 Task: For heading Arial black with underline.  font size for heading18,  'Change the font style of data to'Calibri.  and font size to 9,  Change the alignment of both headline & data to Align center.  In the sheet  analysisSalesByCustomer_2023
Action: Mouse moved to (60, 170)
Screenshot: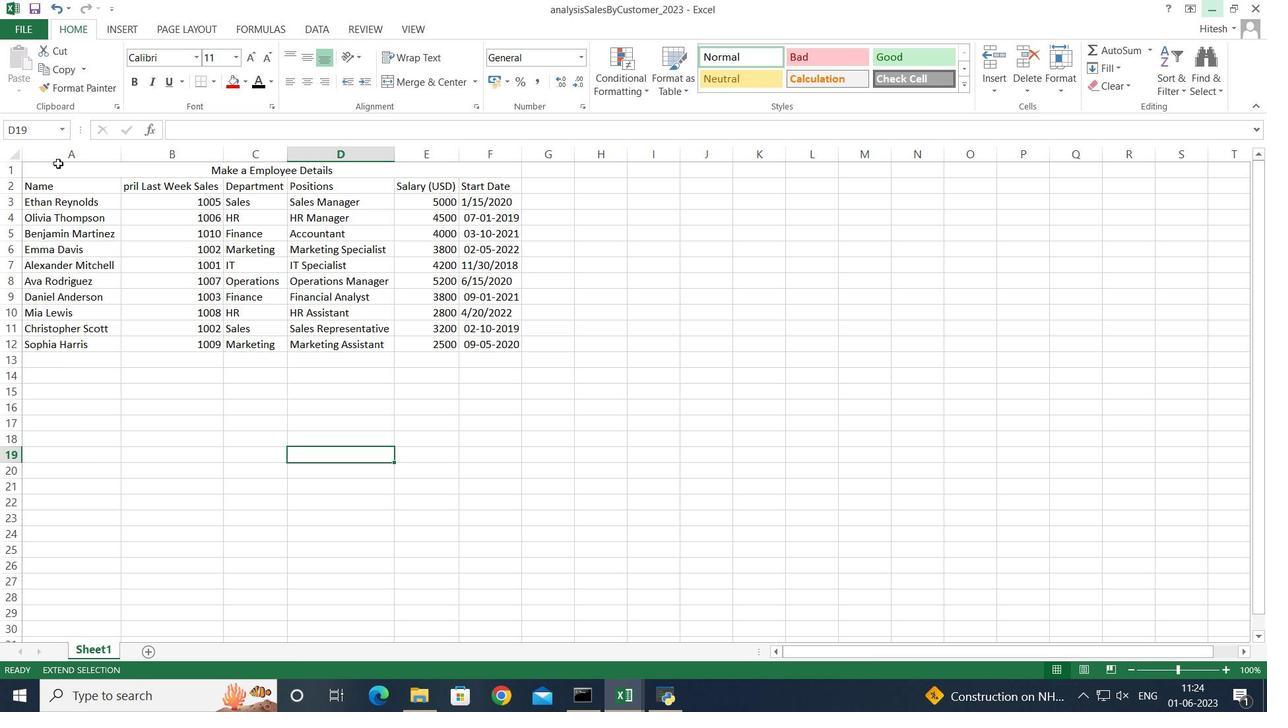 
Action: Mouse pressed left at (60, 170)
Screenshot: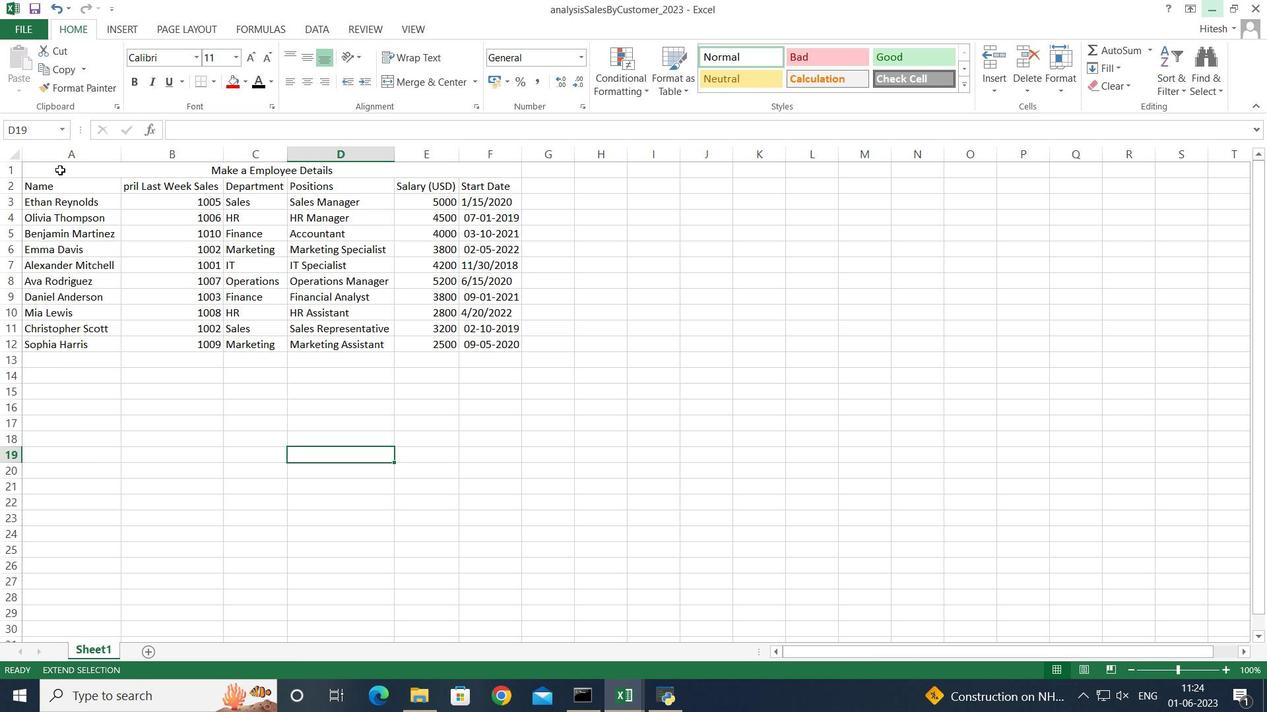 
Action: Mouse moved to (302, 460)
Screenshot: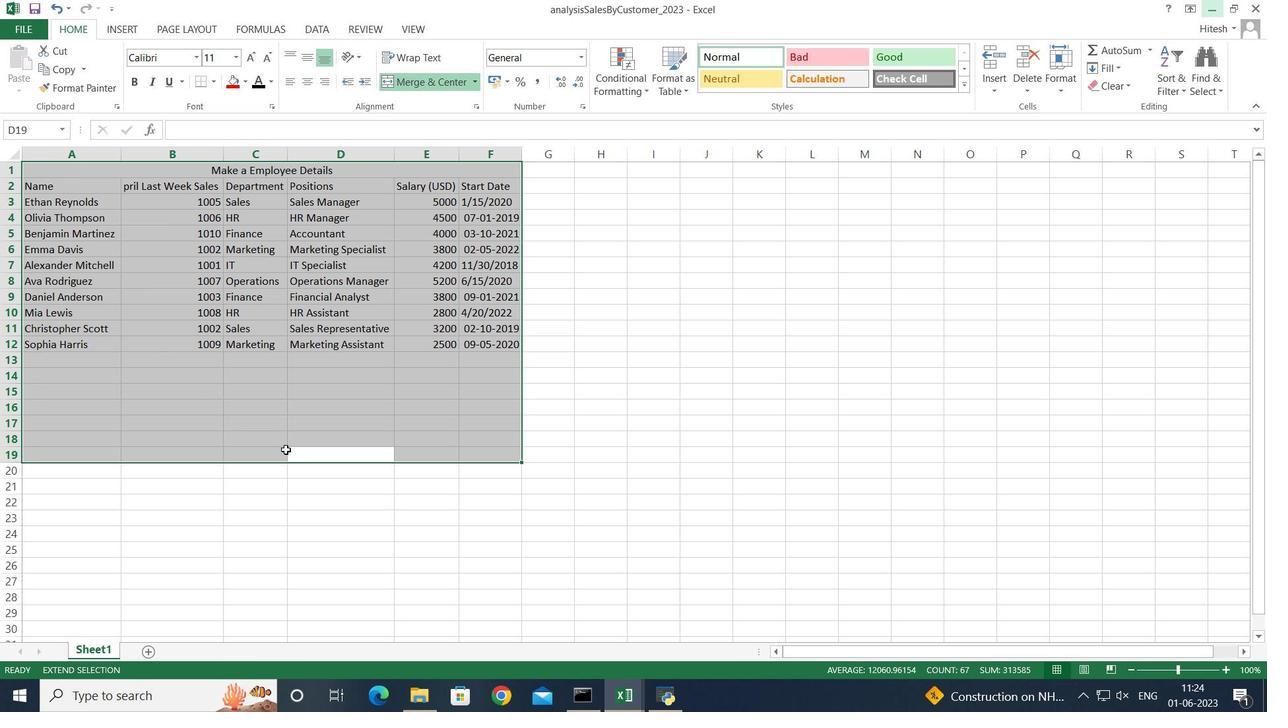 
Action: Mouse pressed left at (302, 460)
Screenshot: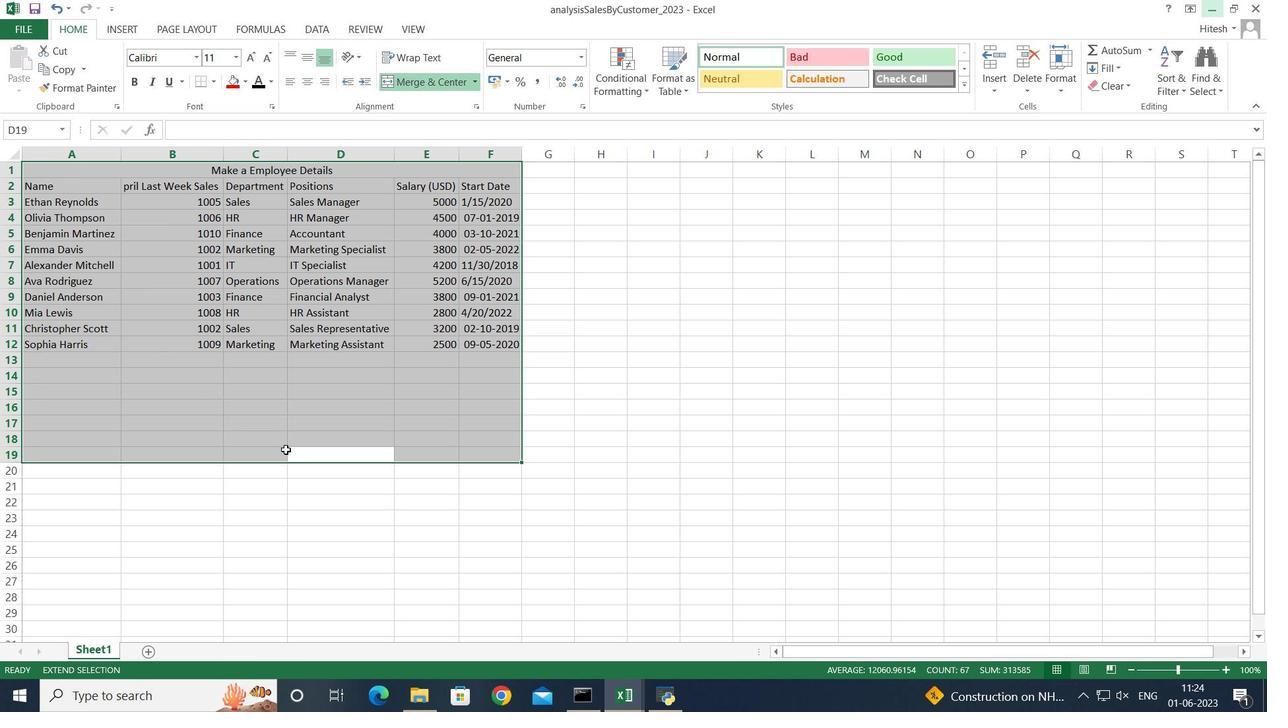 
Action: Mouse pressed left at (302, 460)
Screenshot: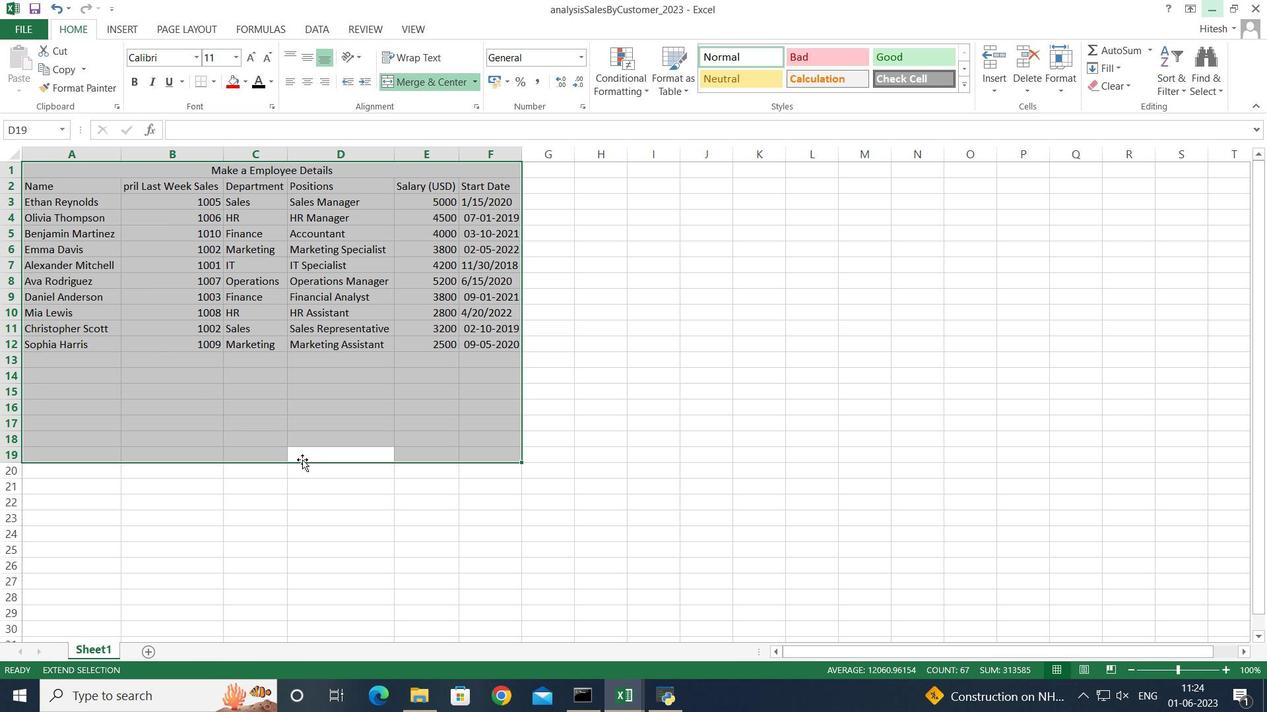 
Action: Mouse moved to (304, 460)
Screenshot: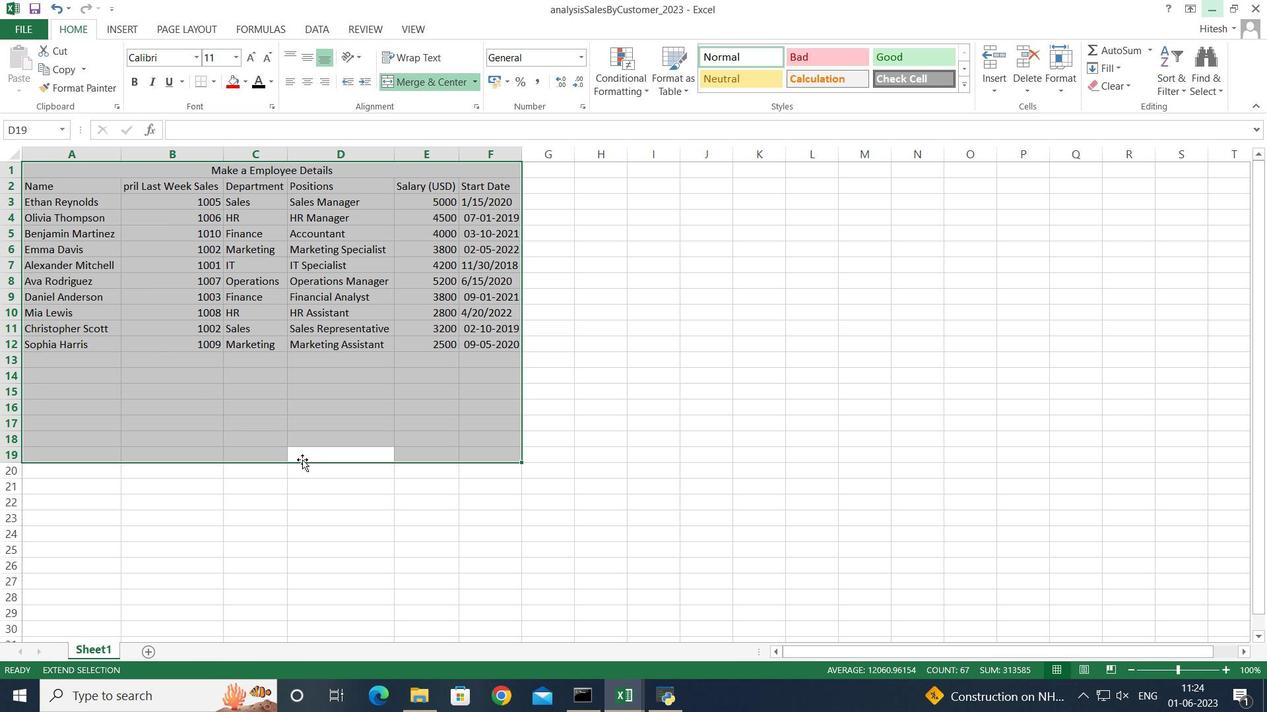 
Action: Key pressed j<Key.backspace>
Screenshot: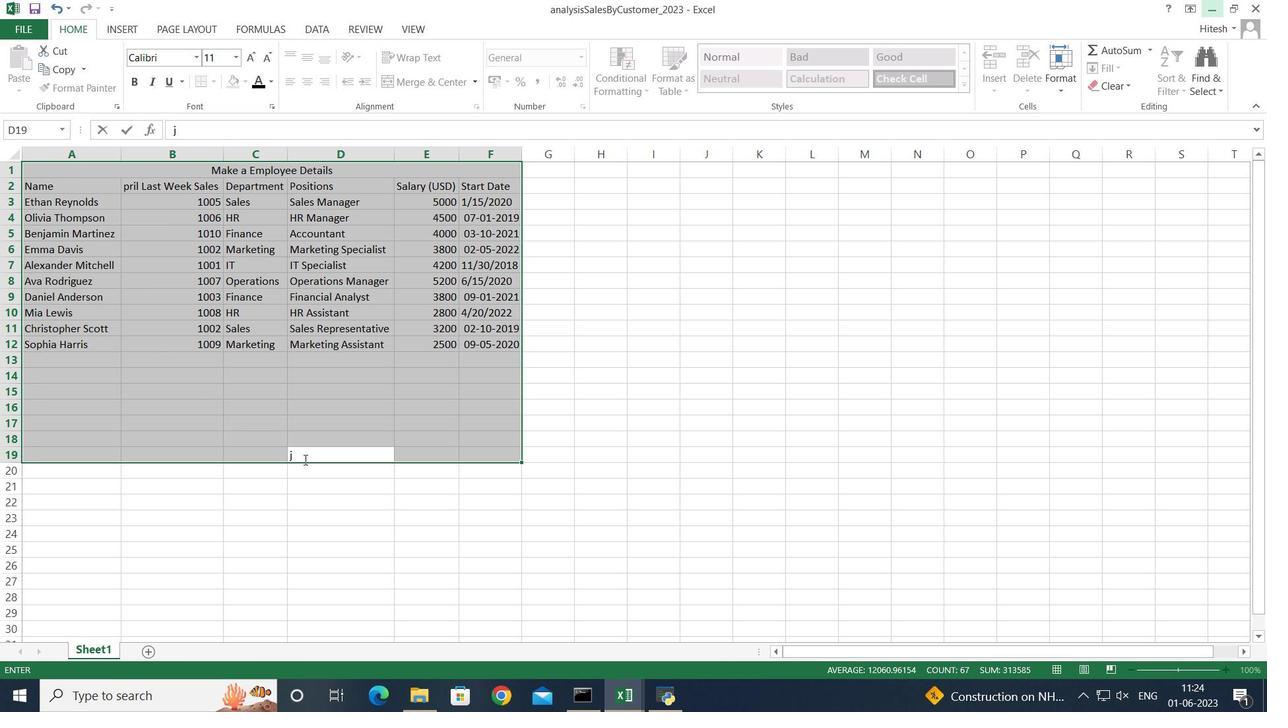 
Action: Mouse moved to (305, 470)
Screenshot: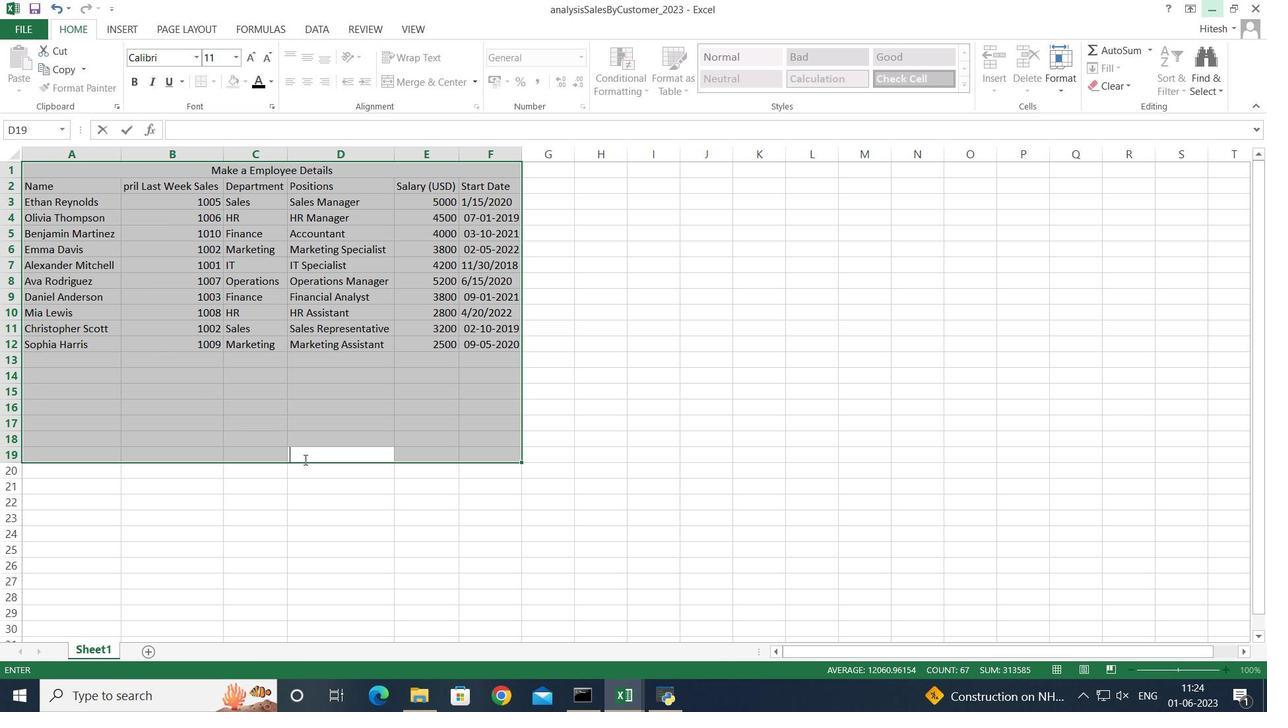
Action: Mouse pressed left at (305, 470)
Screenshot: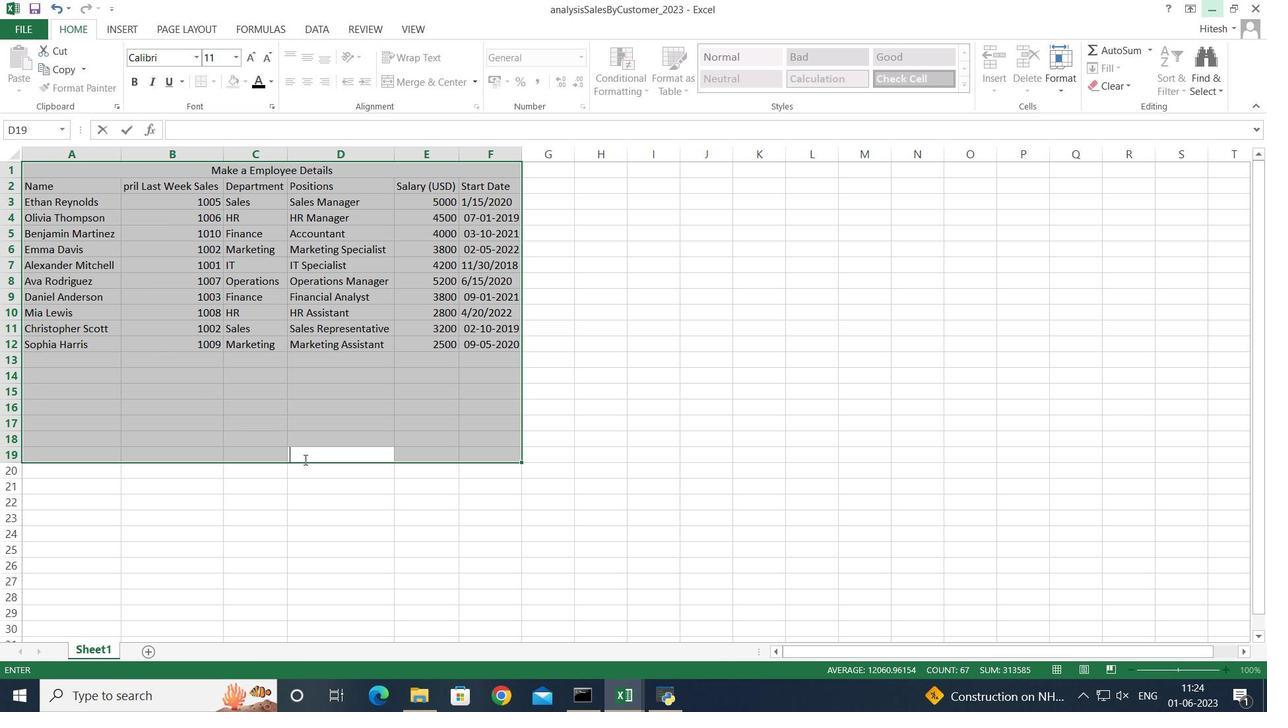 
Action: Mouse pressed left at (305, 470)
Screenshot: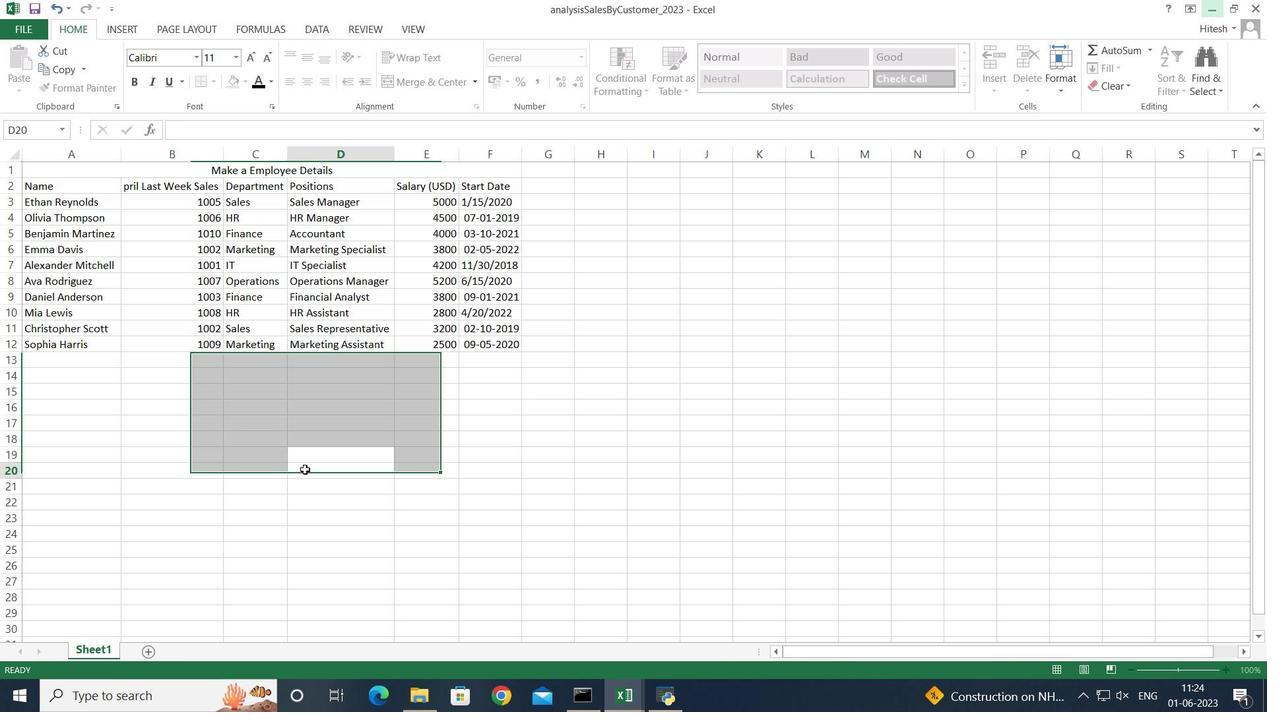
Action: Mouse moved to (283, 406)
Screenshot: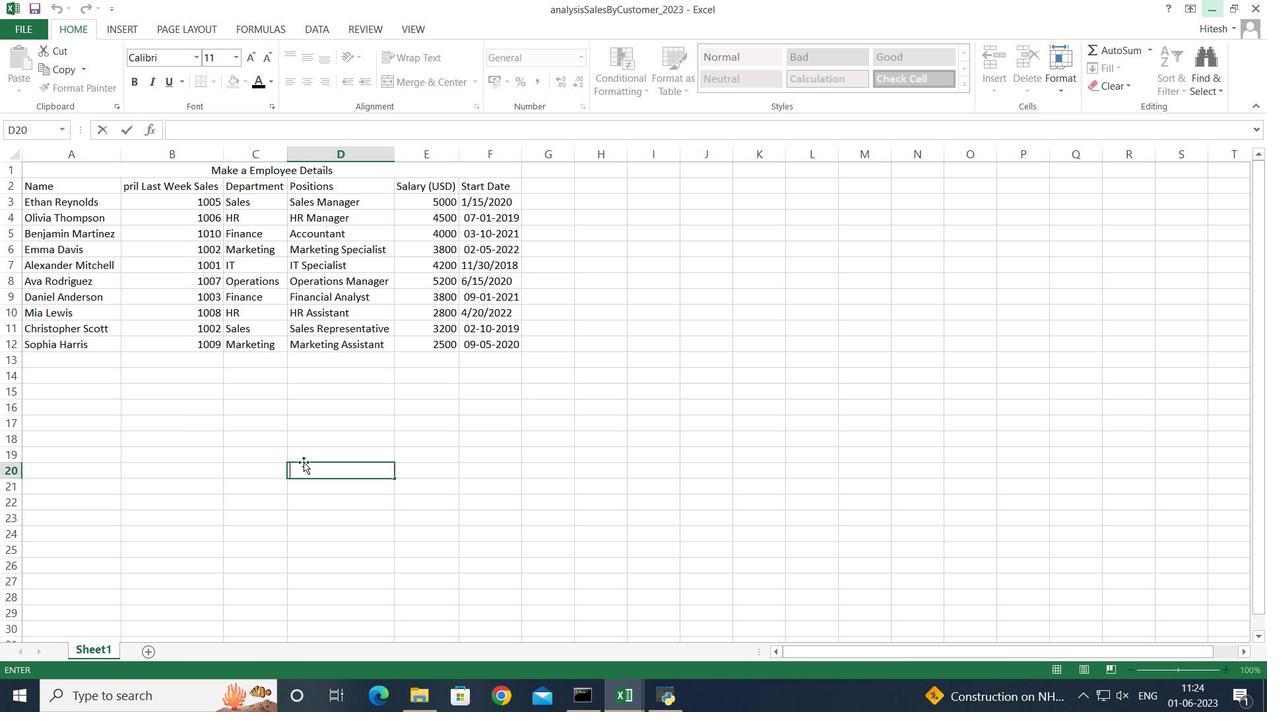 
Action: Key pressed <Key.backspace>
Screenshot: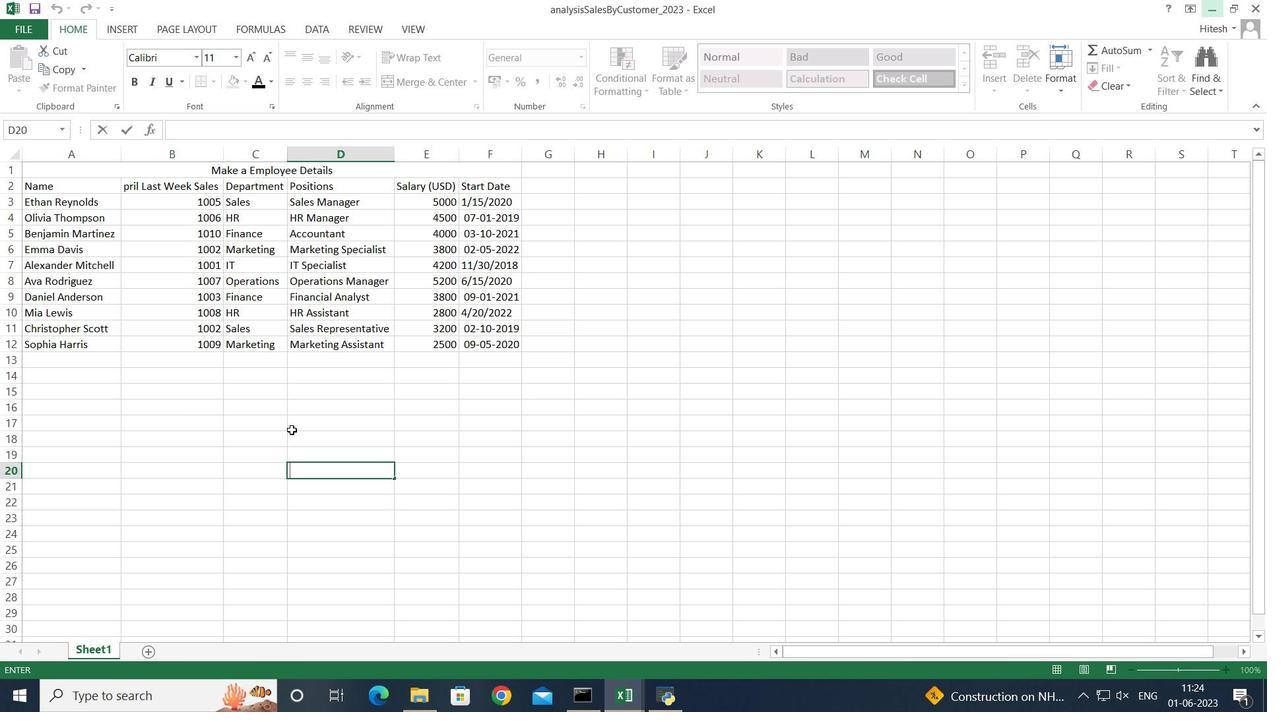 
Action: Mouse pressed left at (283, 406)
Screenshot: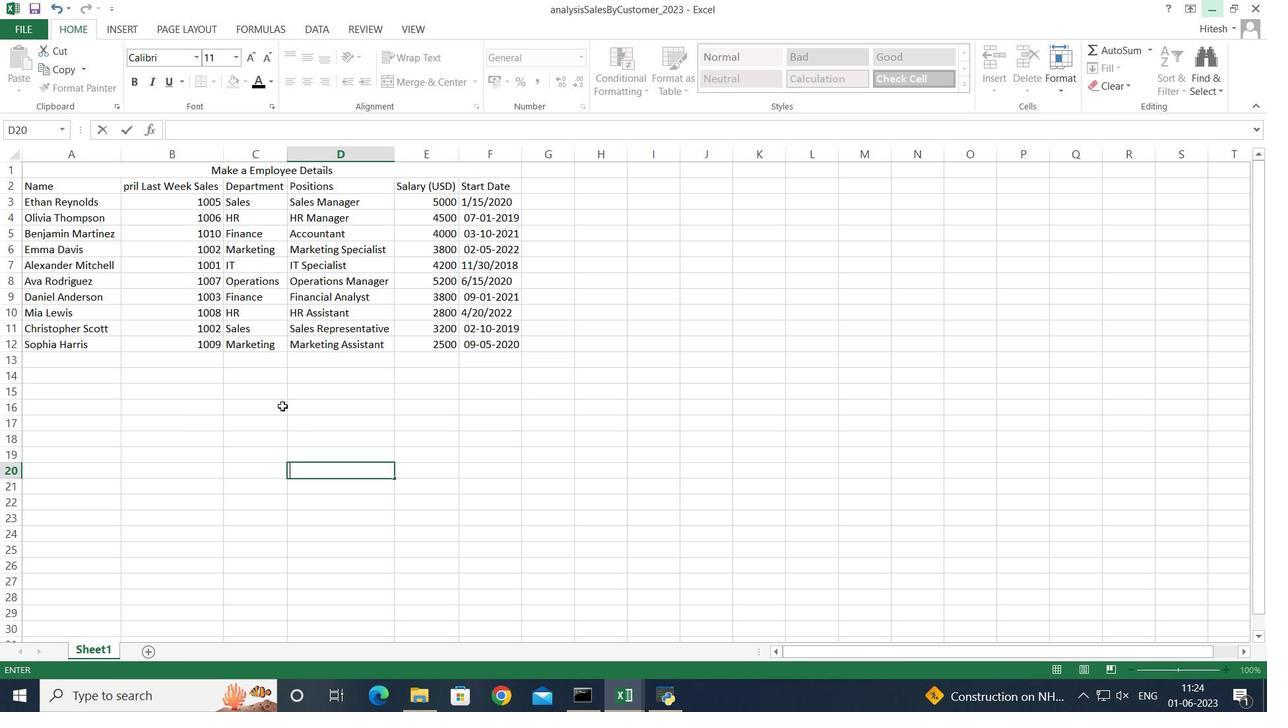 
Action: Mouse moved to (75, 166)
Screenshot: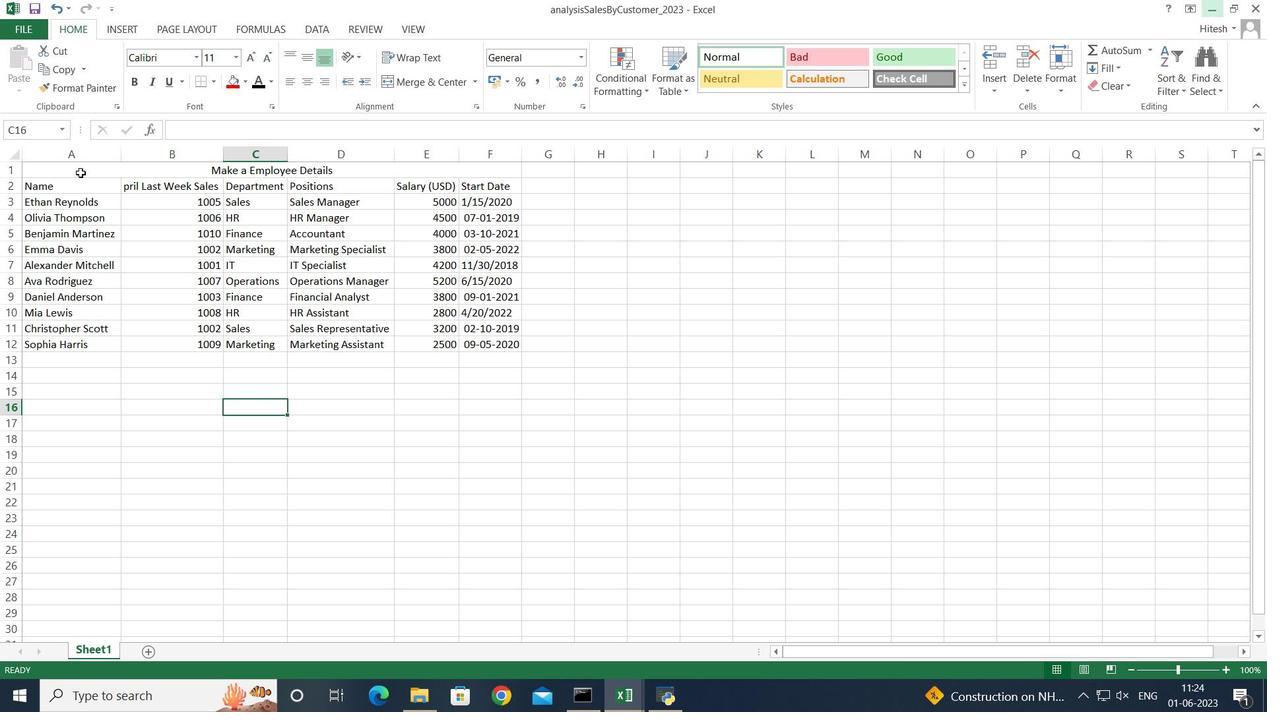 
Action: Mouse pressed left at (75, 166)
Screenshot: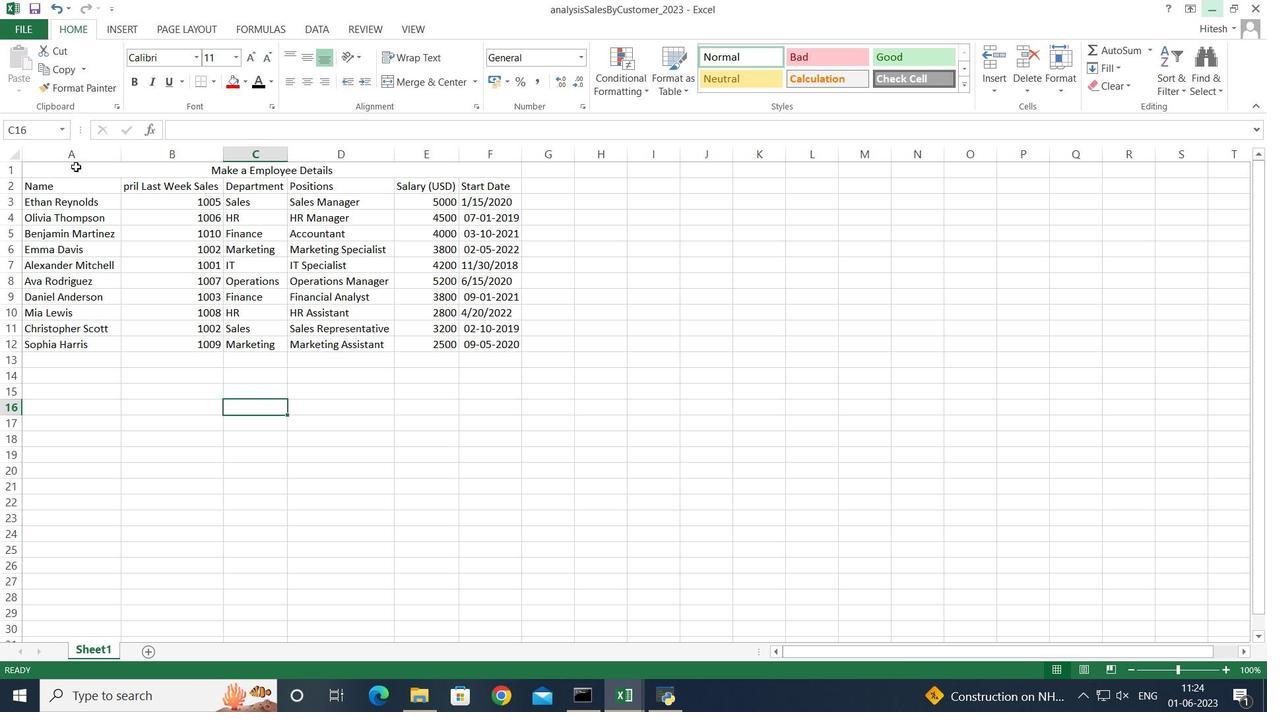 
Action: Mouse moved to (201, 54)
Screenshot: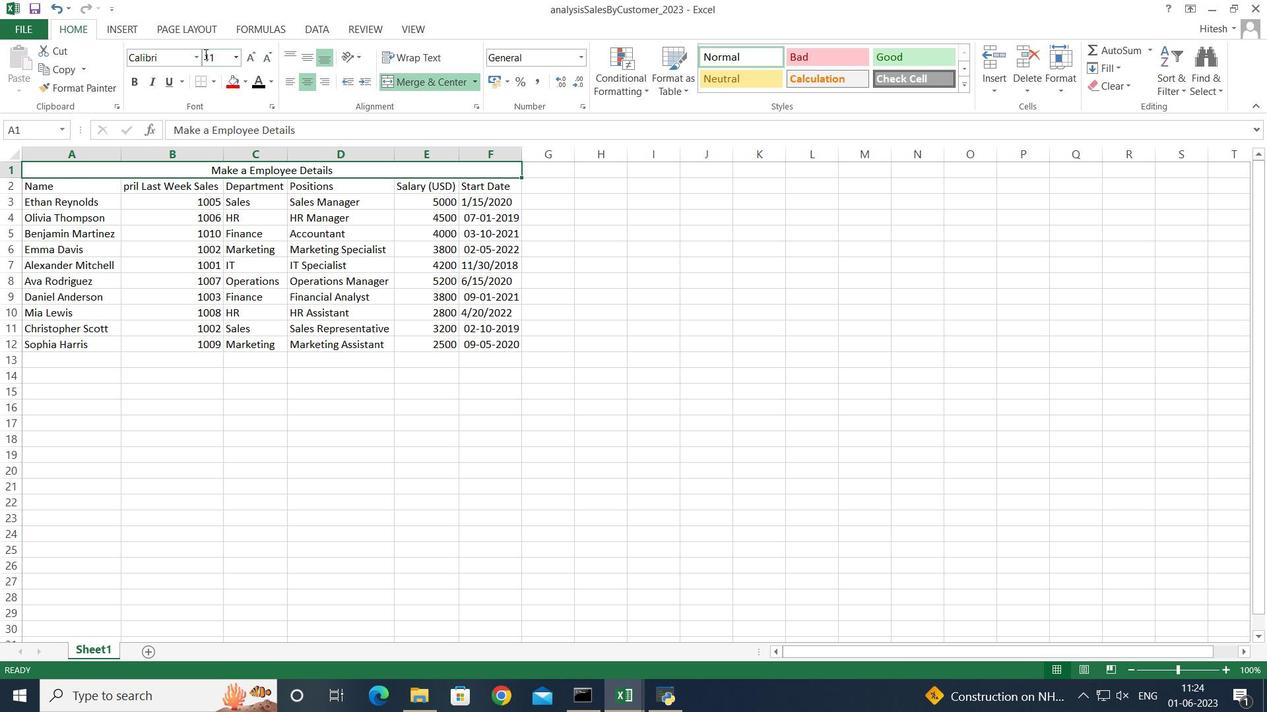 
Action: Mouse pressed left at (201, 54)
Screenshot: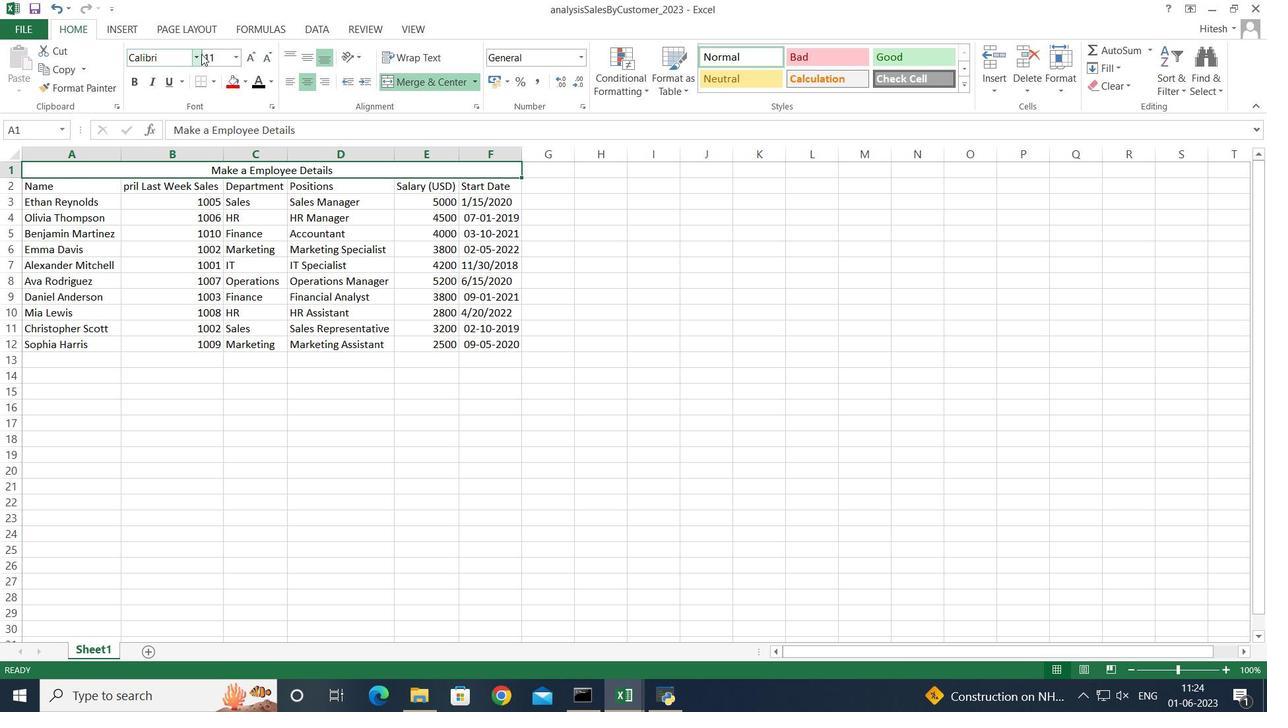 
Action: Mouse moved to (209, 211)
Screenshot: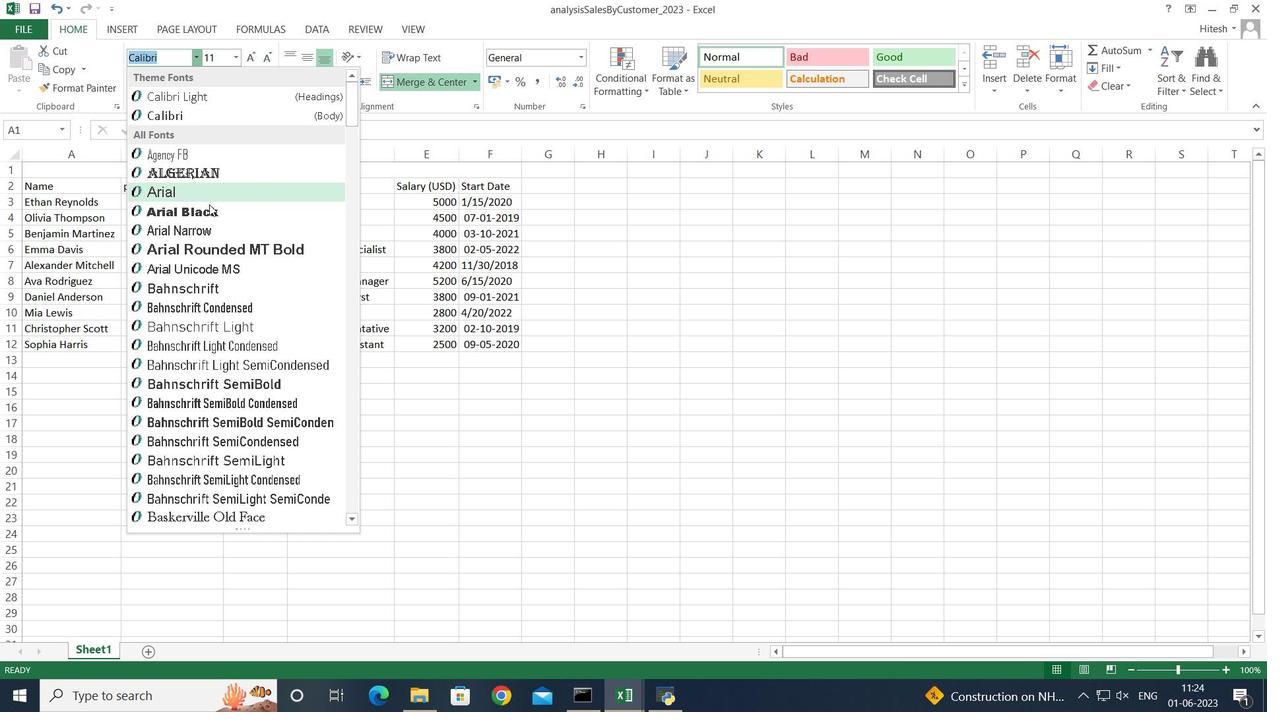 
Action: Mouse pressed left at (209, 211)
Screenshot: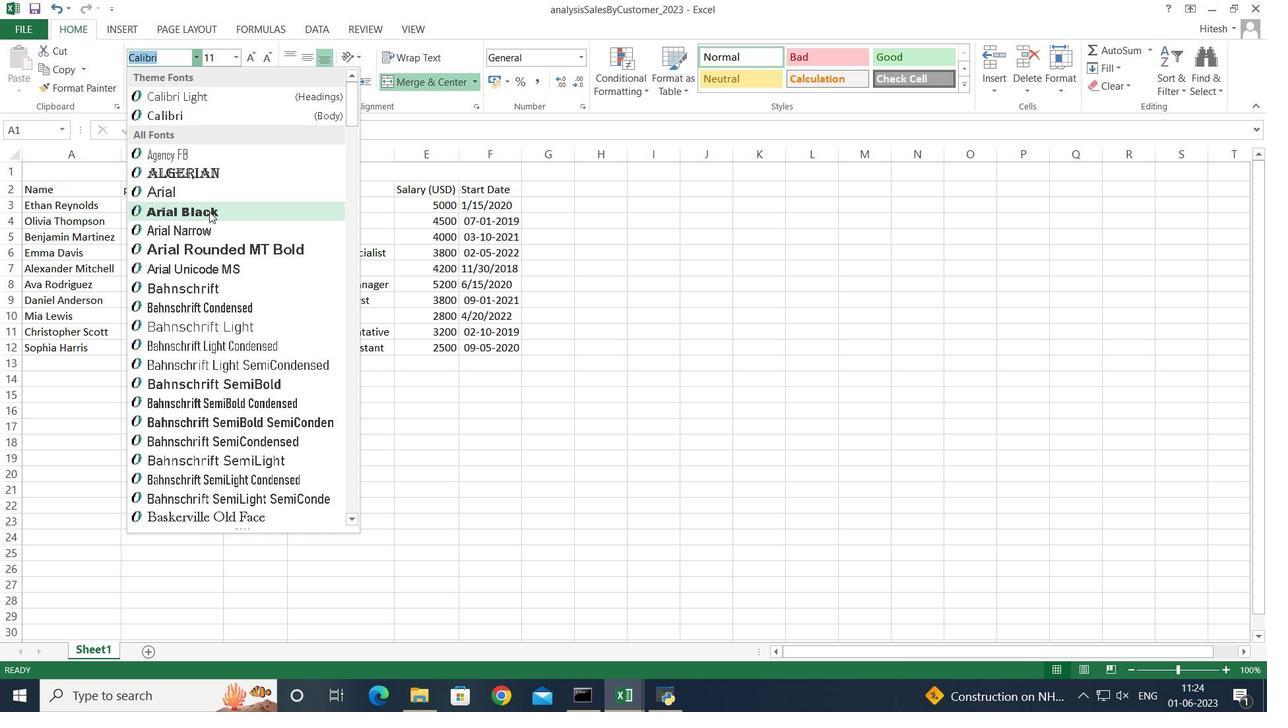 
Action: Mouse moved to (170, 83)
Screenshot: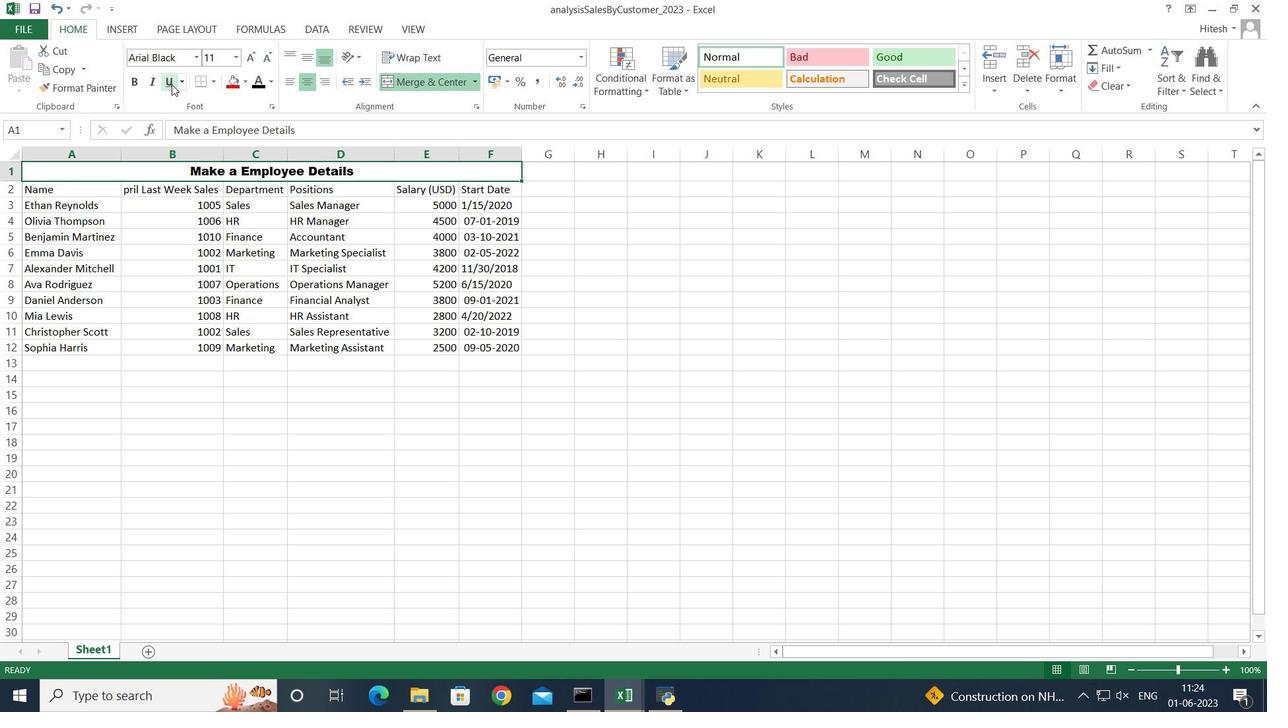 
Action: Mouse pressed left at (170, 83)
Screenshot: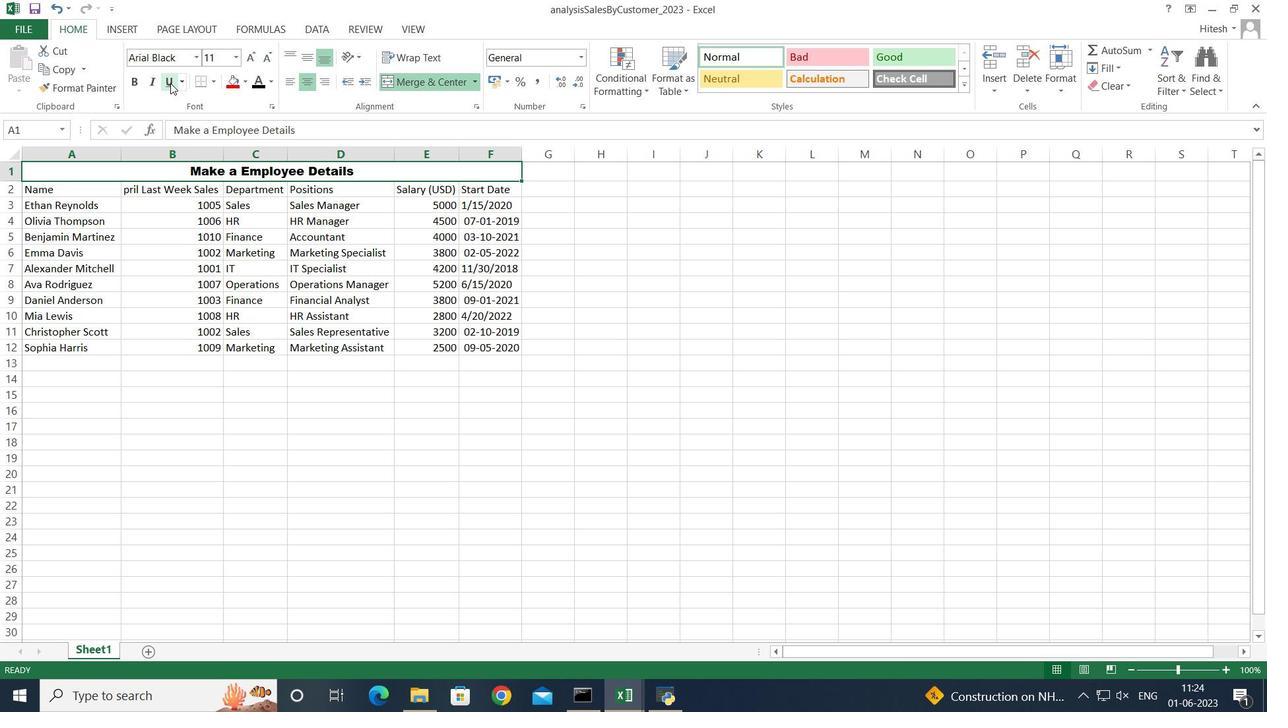 
Action: Mouse moved to (235, 54)
Screenshot: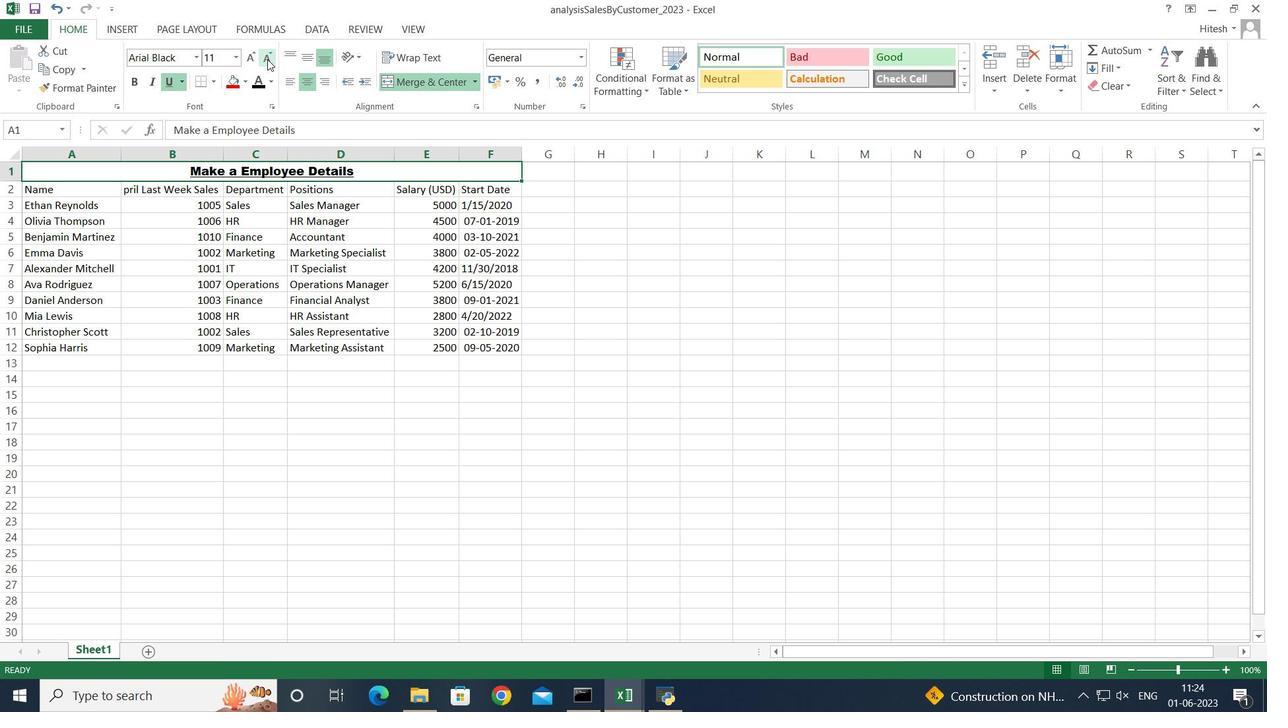 
Action: Mouse pressed left at (235, 54)
Screenshot: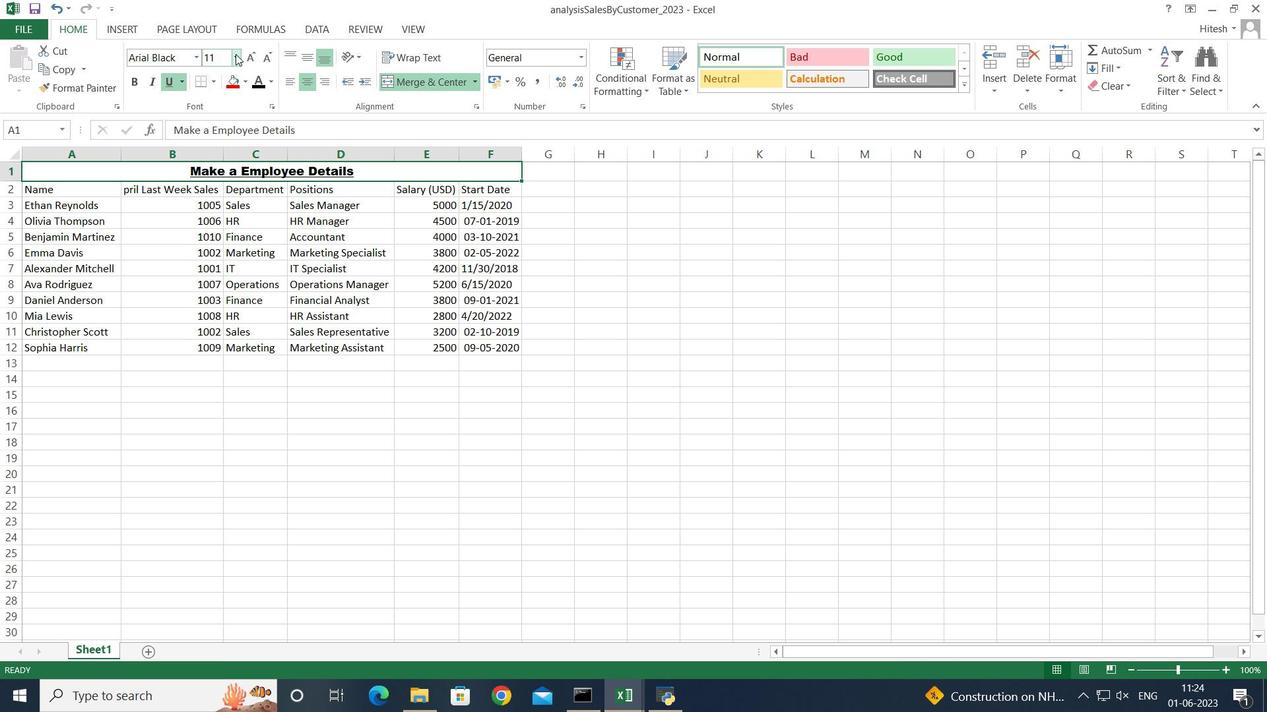 
Action: Mouse moved to (218, 182)
Screenshot: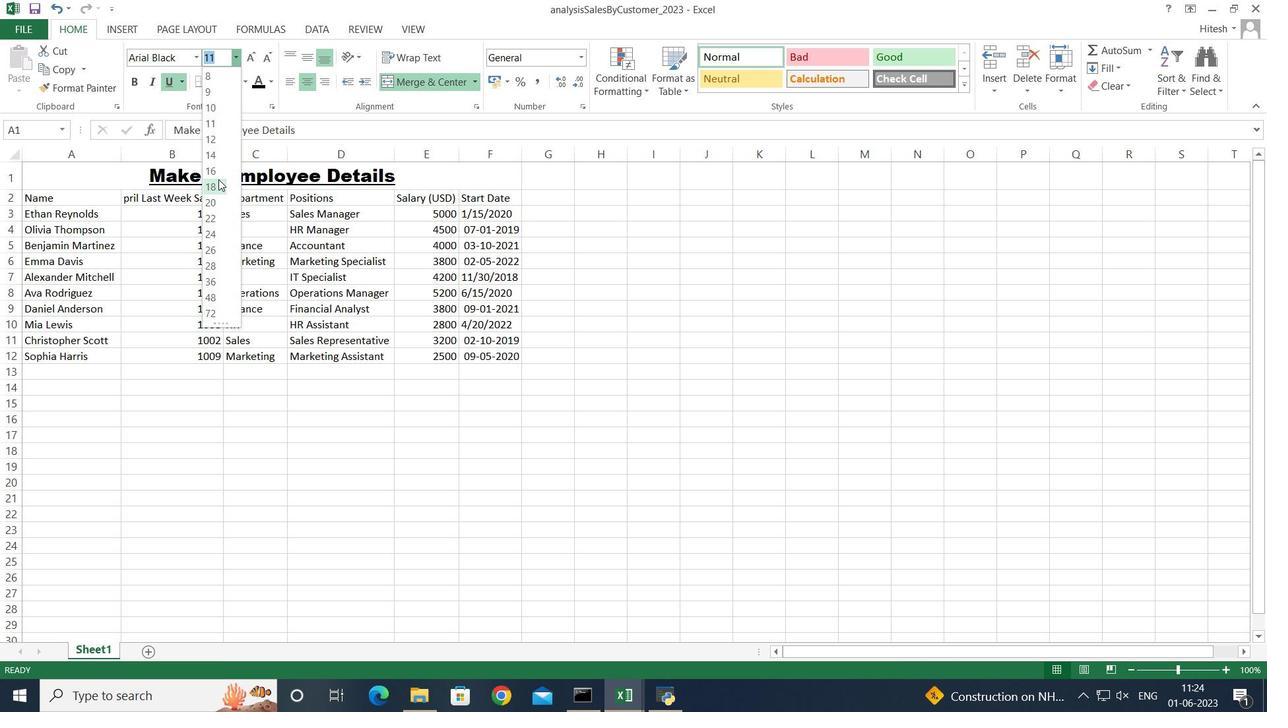 
Action: Mouse pressed left at (218, 182)
Screenshot: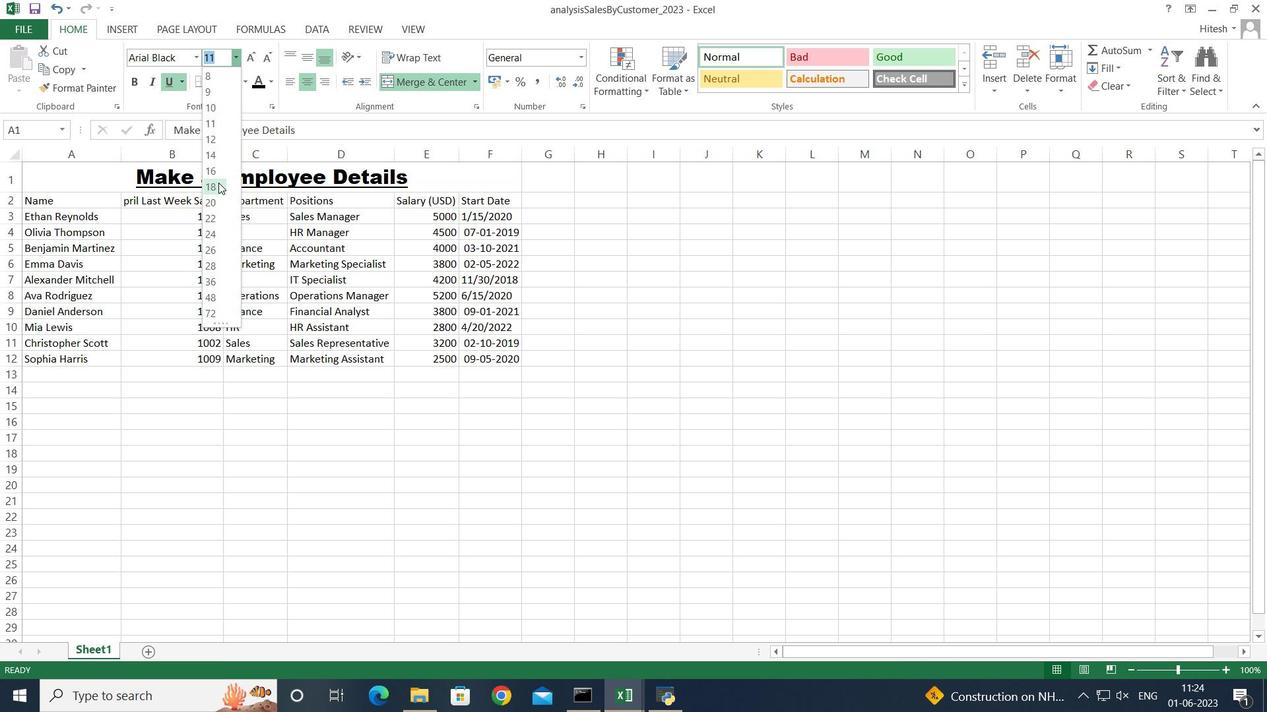 
Action: Mouse moved to (222, 421)
Screenshot: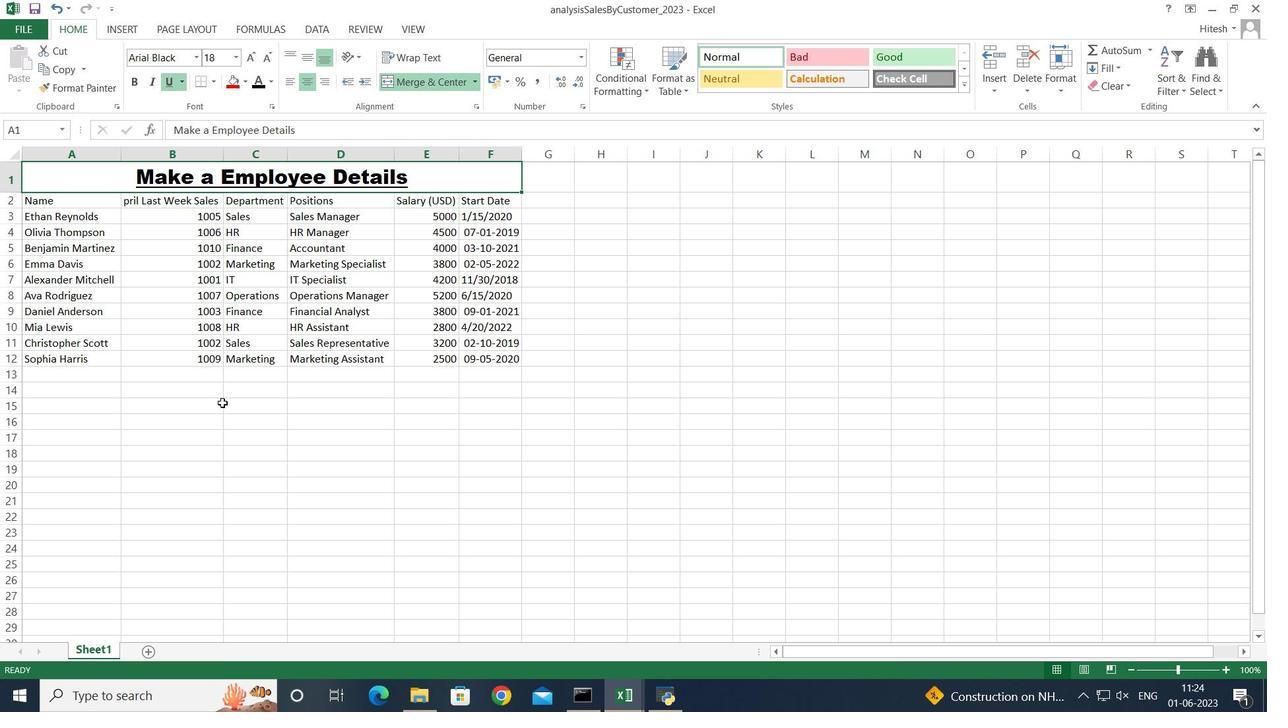 
Action: Mouse pressed left at (222, 421)
Screenshot: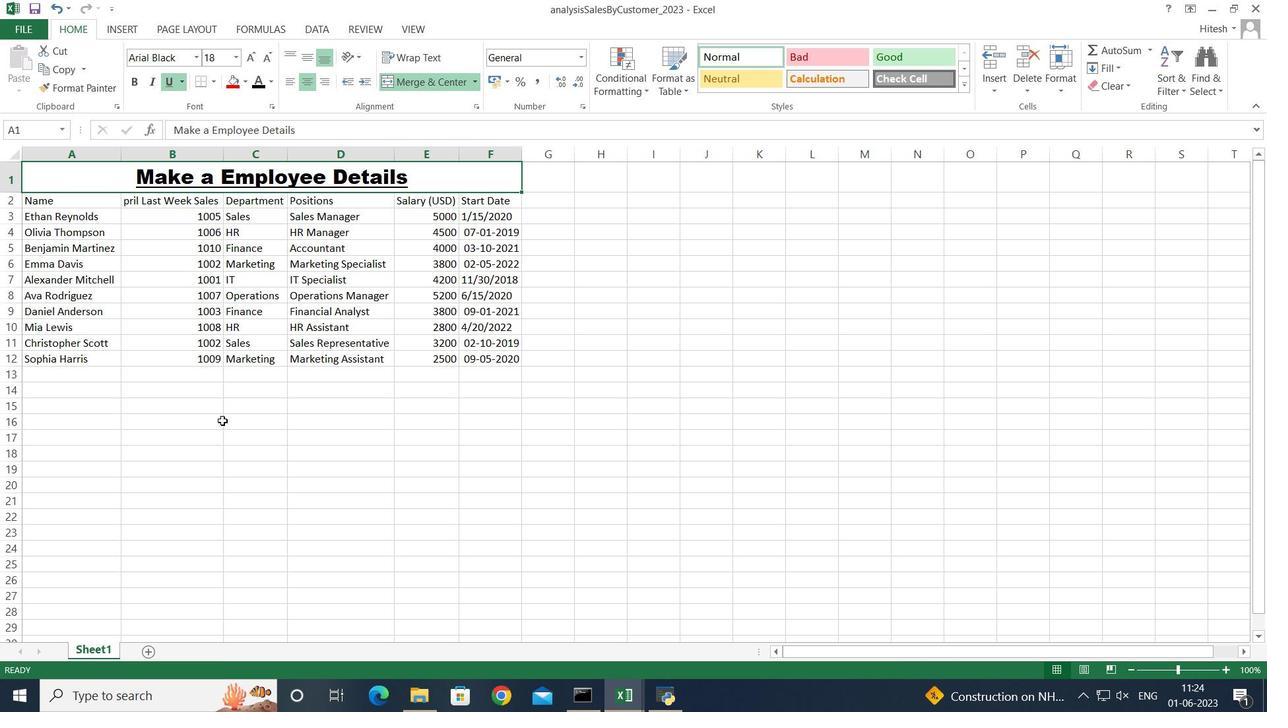 
Action: Mouse moved to (86, 202)
Screenshot: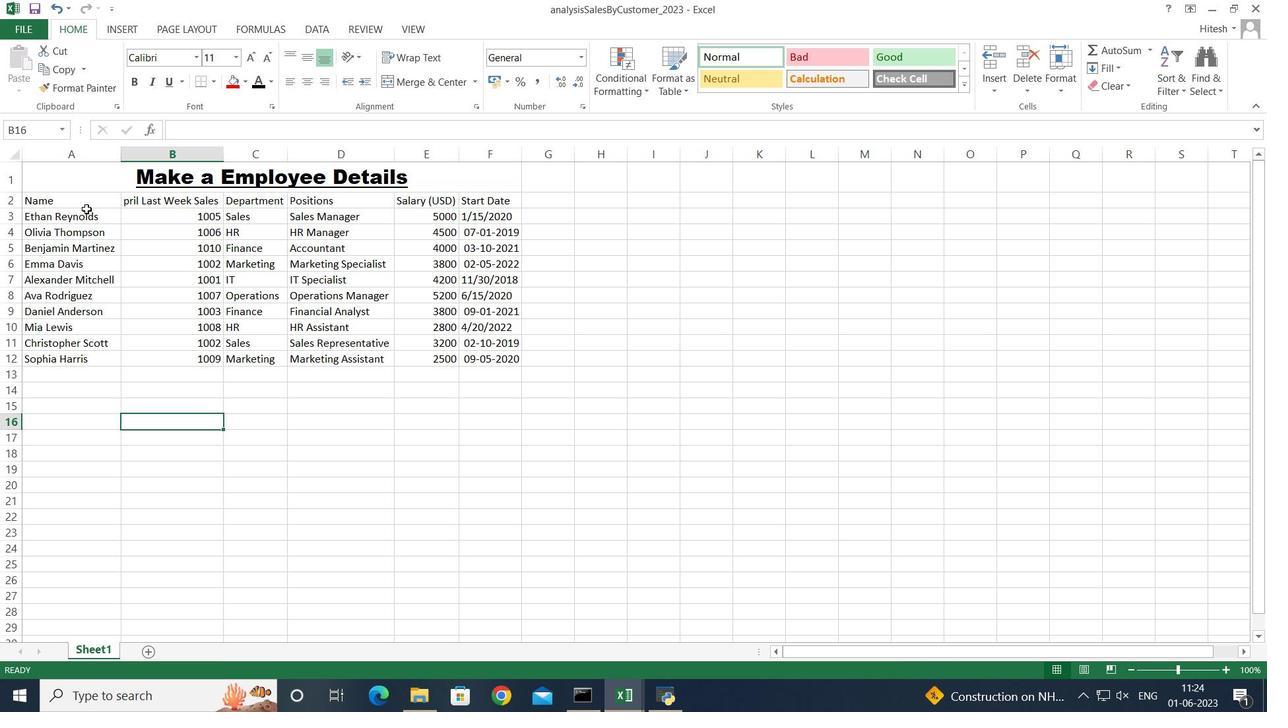 
Action: Mouse pressed left at (86, 202)
Screenshot: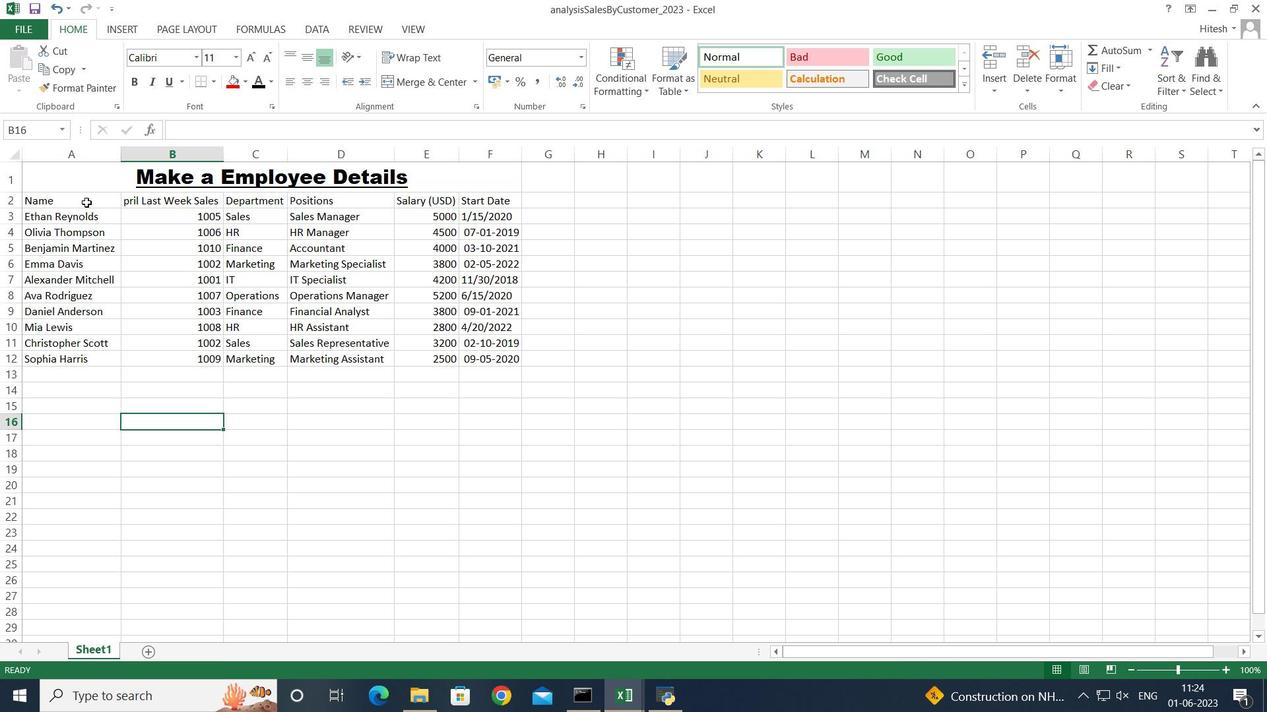 
Action: Key pressed <Key.shift><Key.right><Key.right><Key.right><Key.right><Key.right><Key.down><Key.down><Key.down><Key.down><Key.down><Key.down><Key.down><Key.down><Key.down><Key.down>
Screenshot: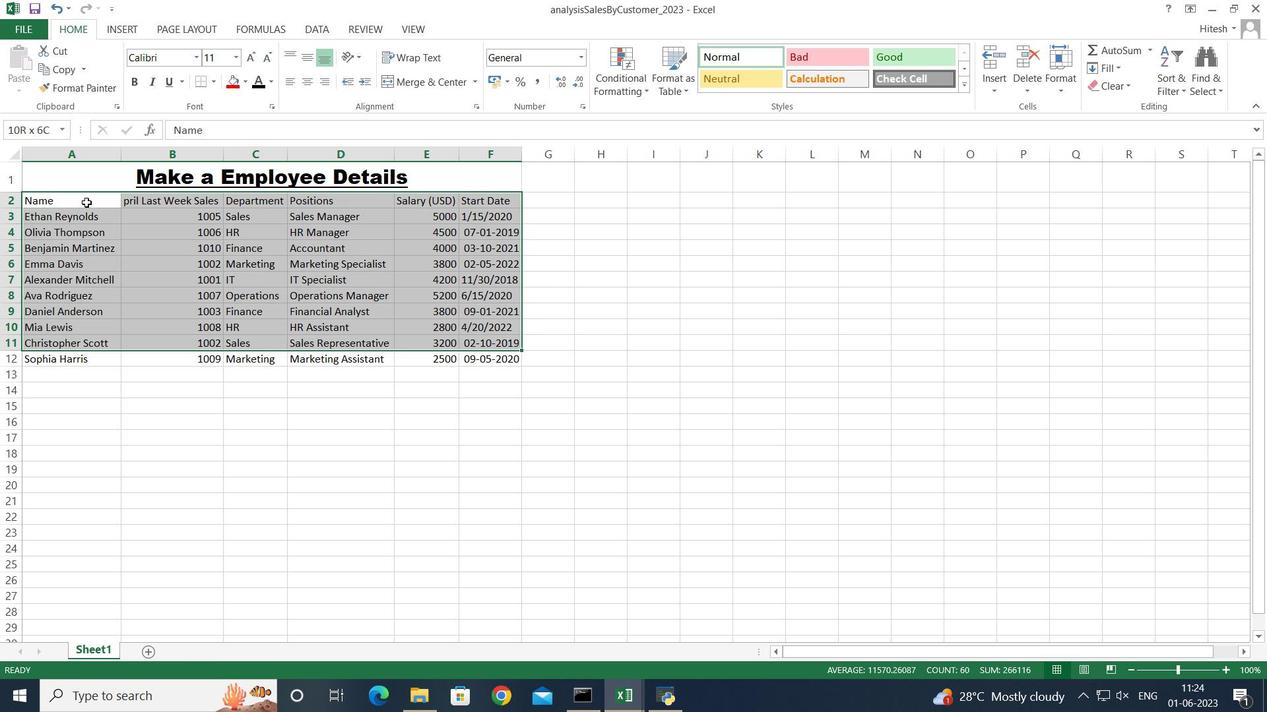 
Action: Mouse moved to (198, 56)
Screenshot: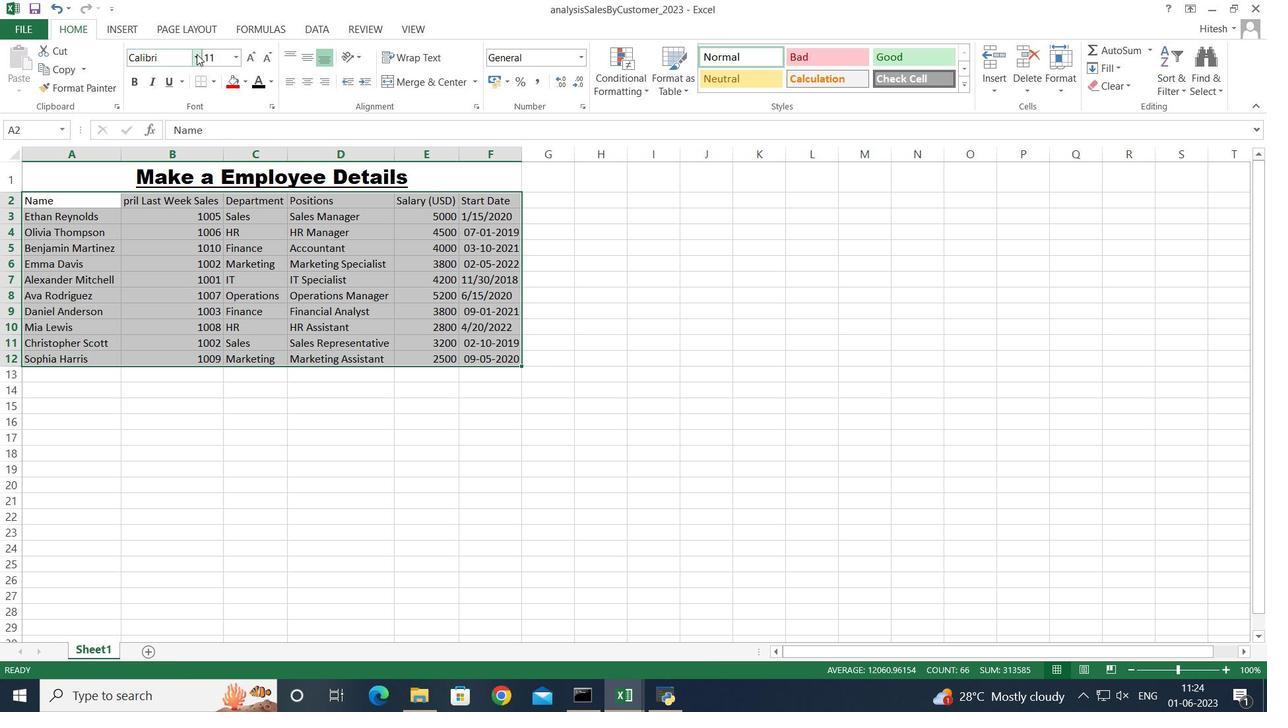
Action: Mouse pressed left at (198, 56)
Screenshot: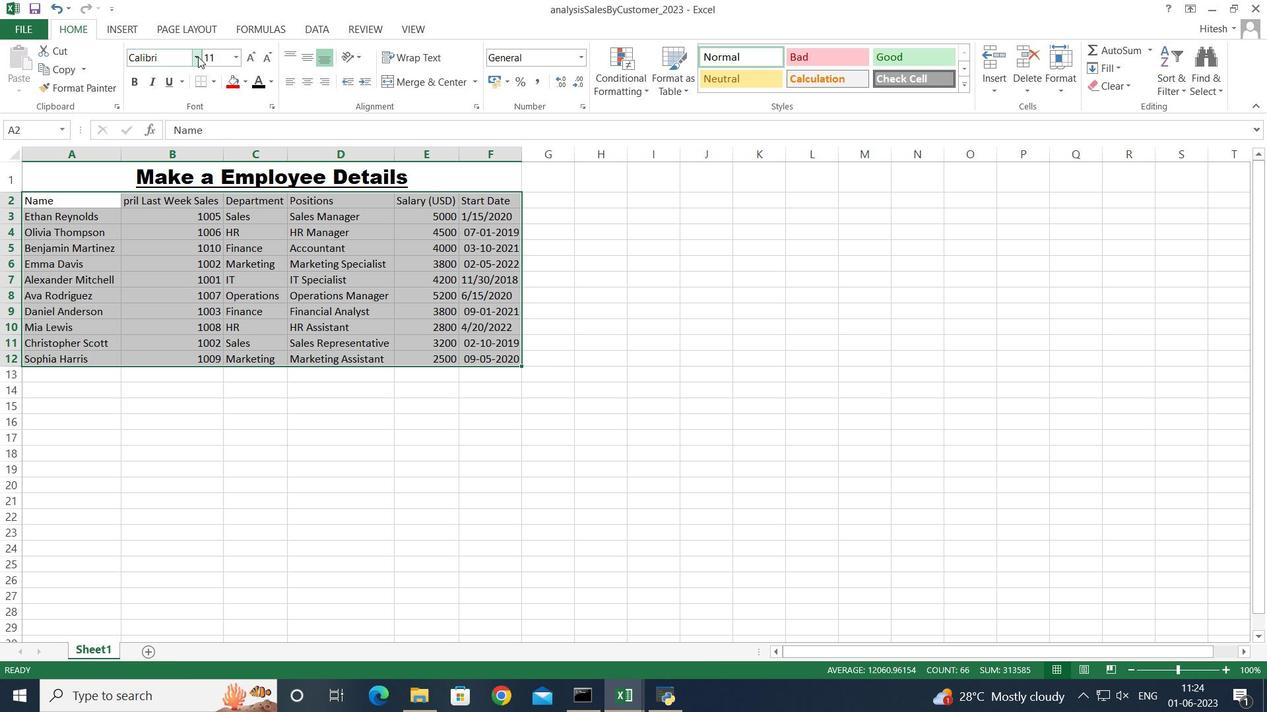 
Action: Mouse moved to (192, 117)
Screenshot: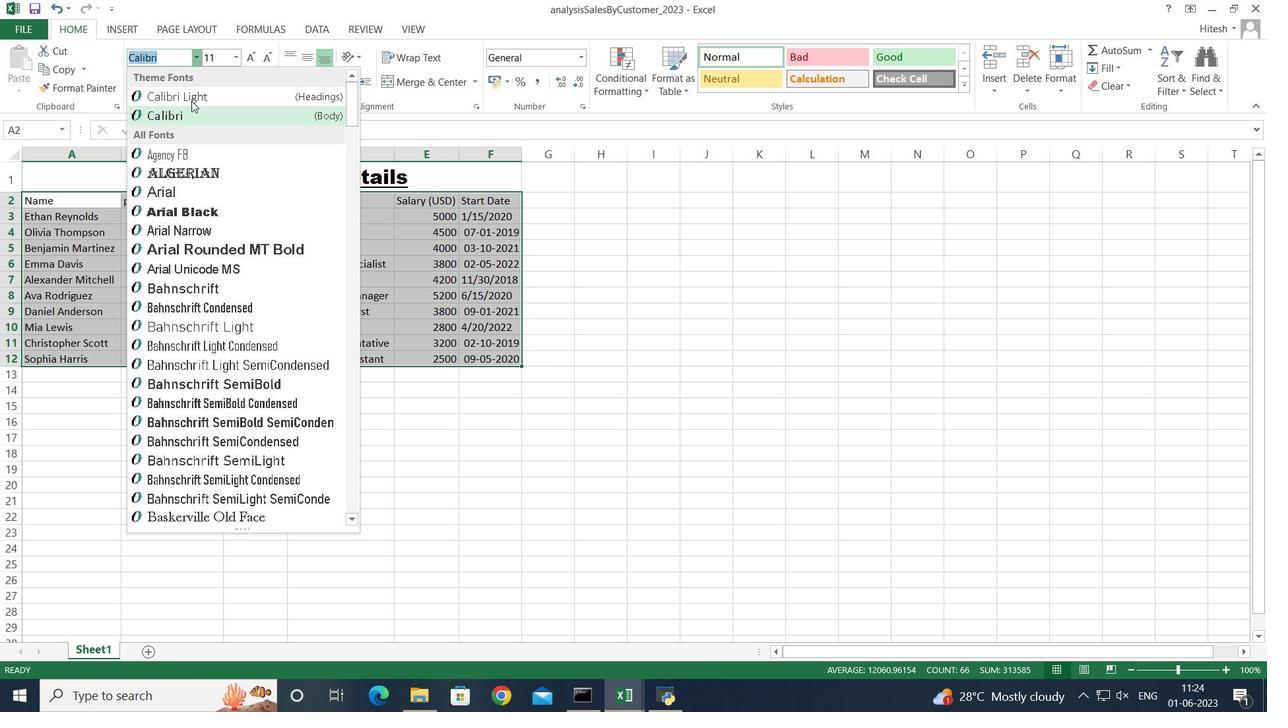 
Action: Mouse pressed left at (192, 117)
Screenshot: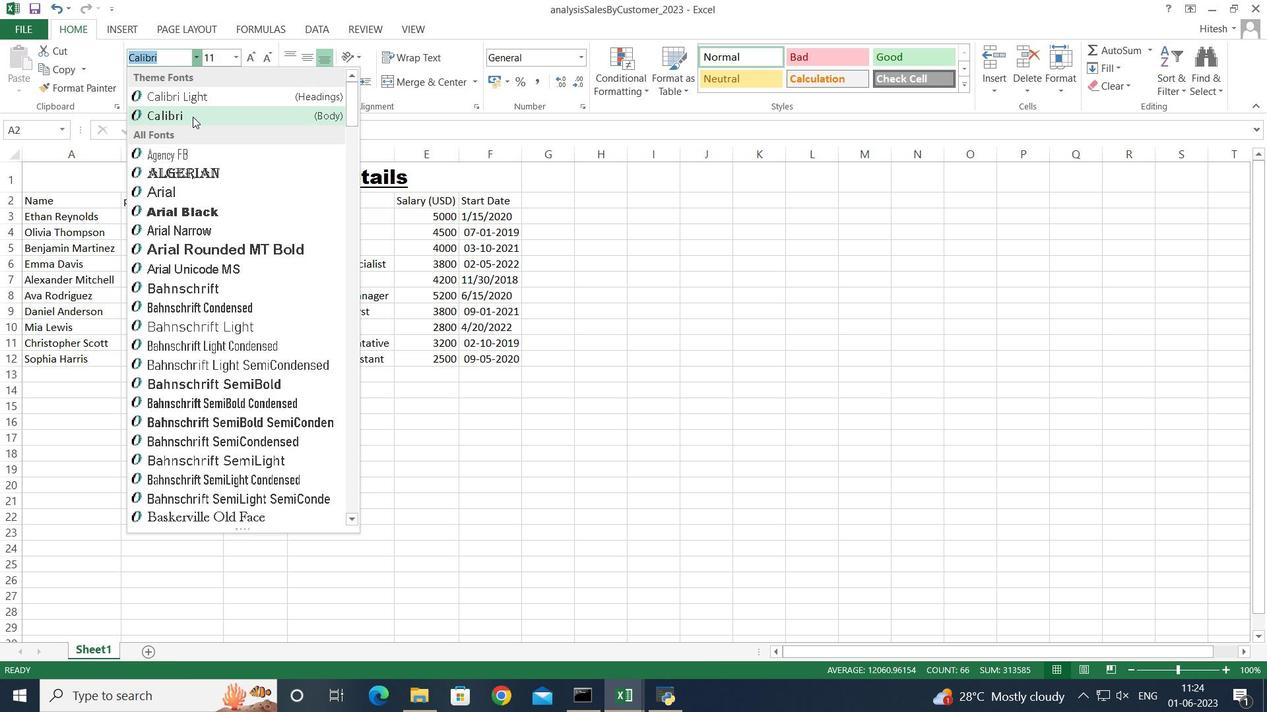 
Action: Mouse moved to (235, 53)
Screenshot: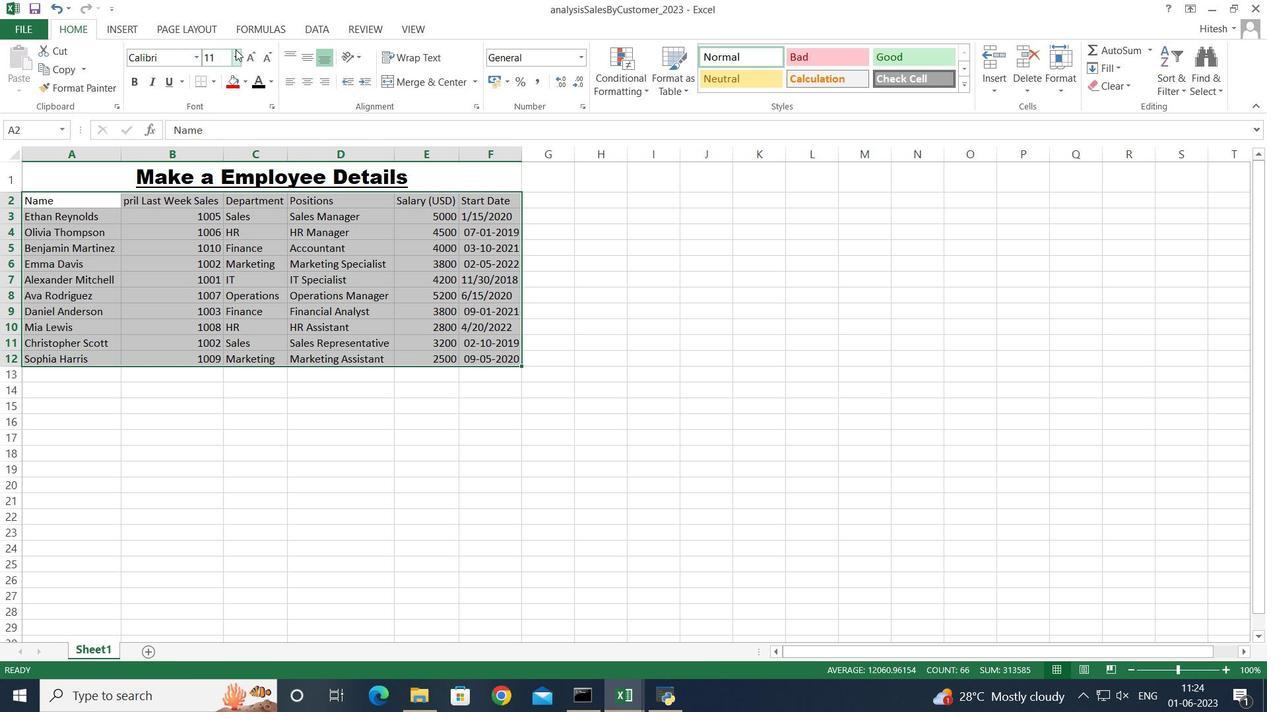 
Action: Mouse pressed left at (235, 53)
Screenshot: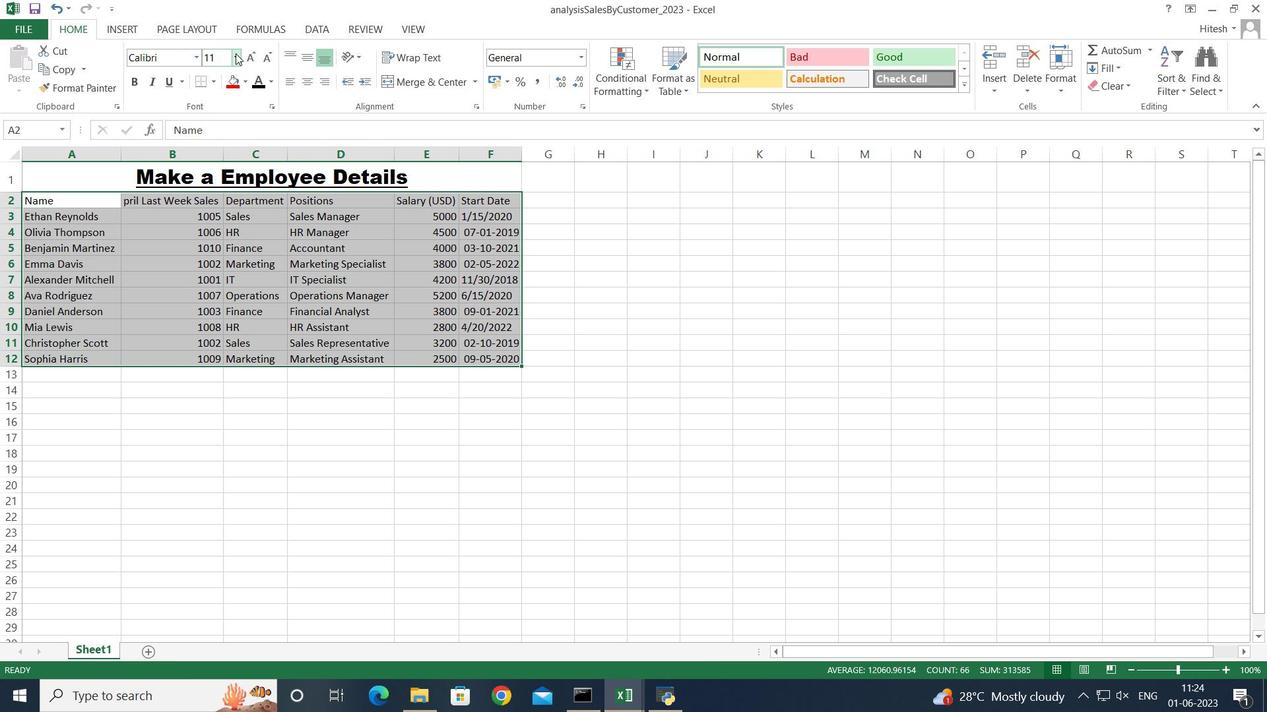 
Action: Mouse moved to (223, 96)
Screenshot: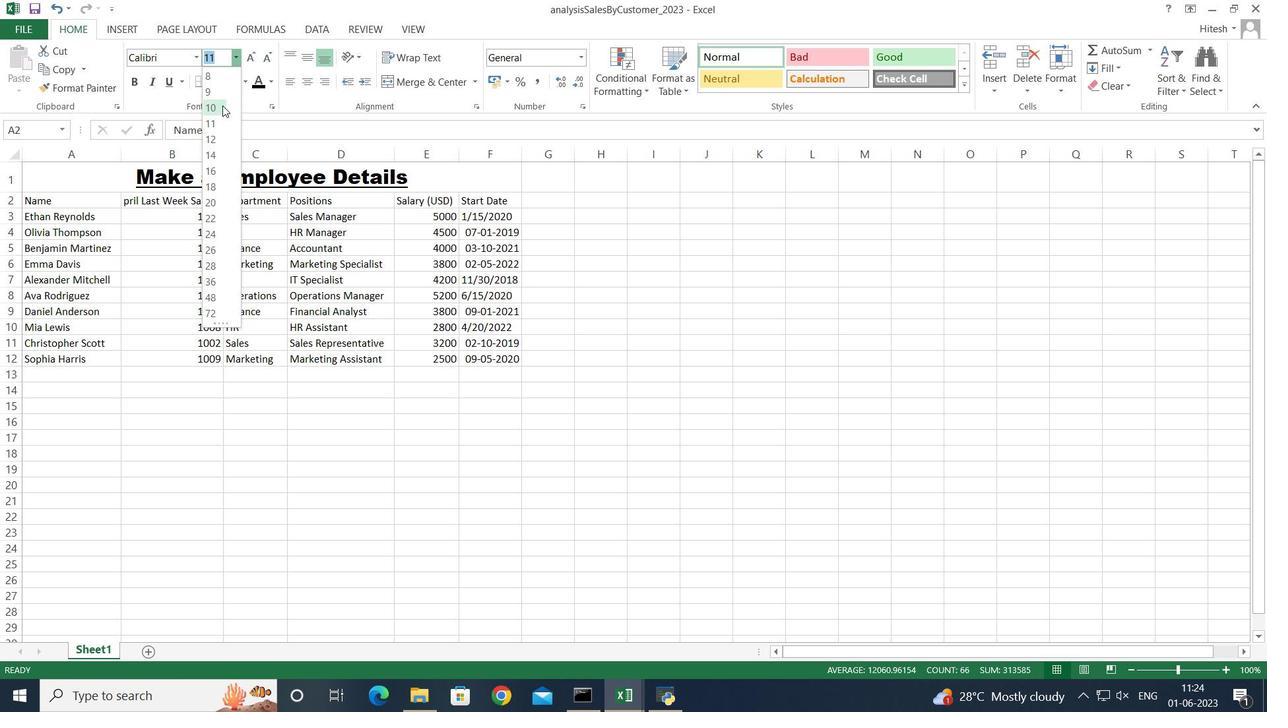 
Action: Mouse pressed left at (223, 96)
Screenshot: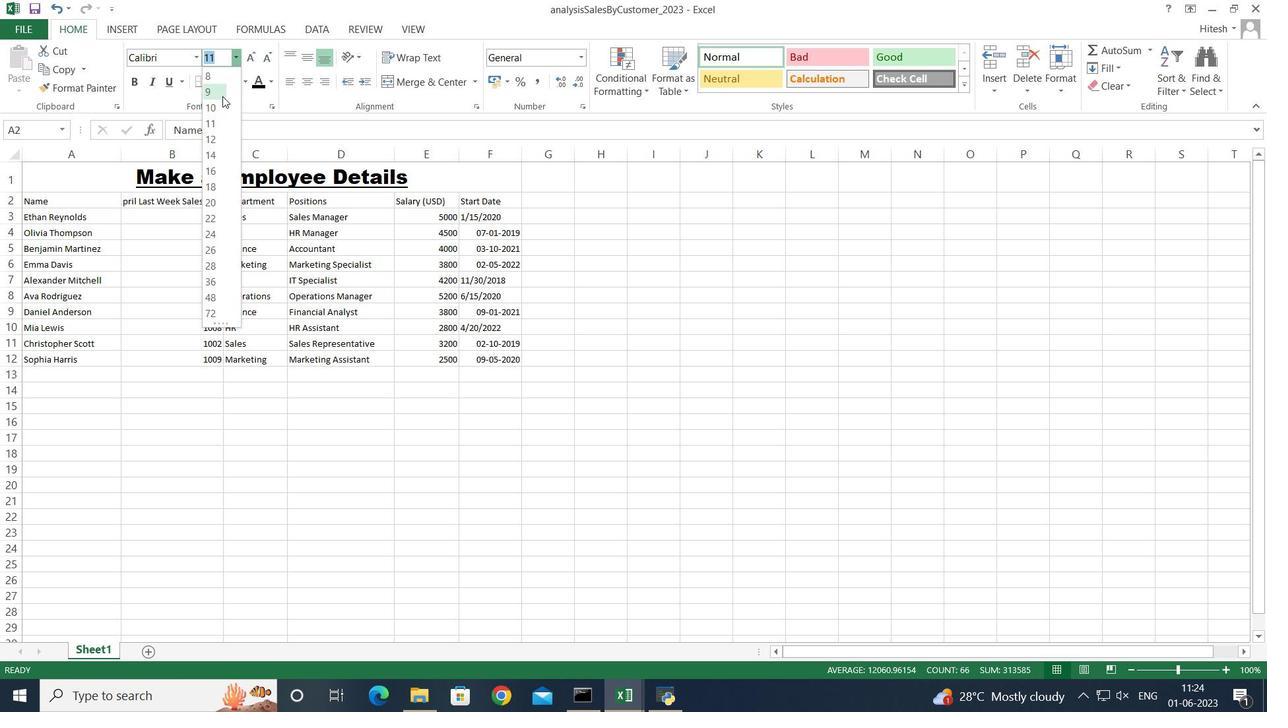 
Action: Mouse moved to (202, 391)
Screenshot: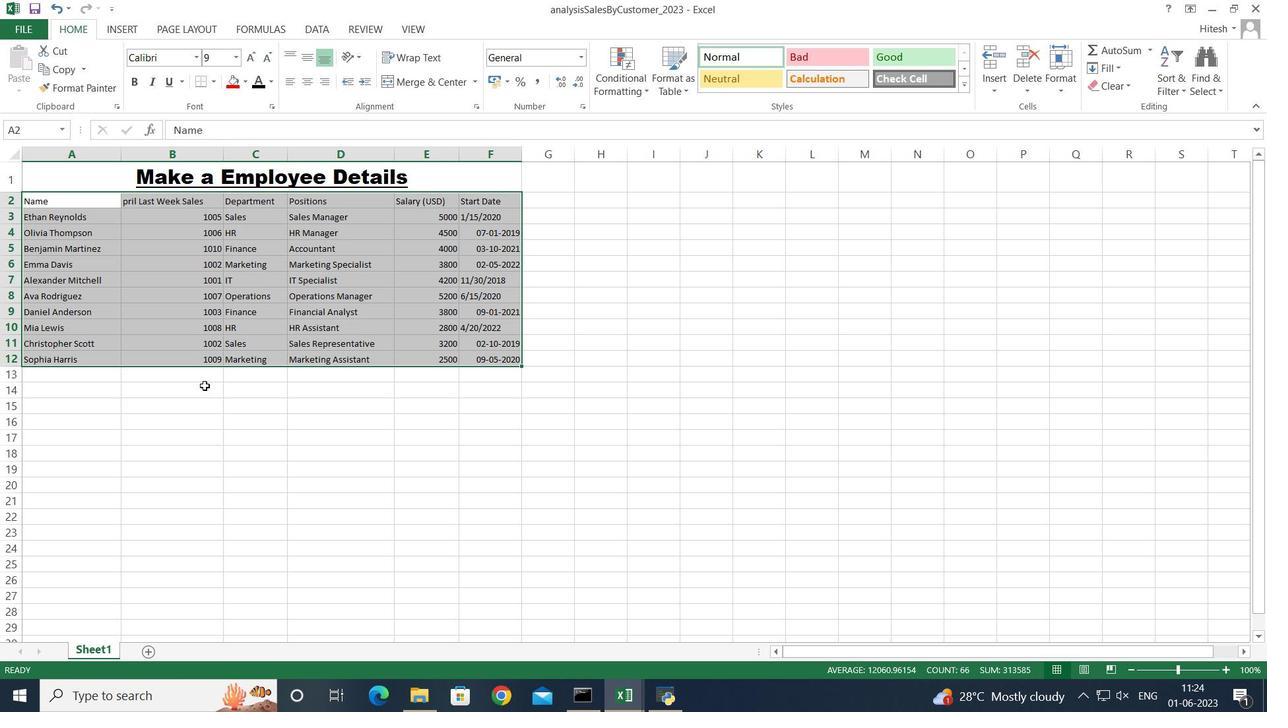 
Action: Mouse pressed left at (202, 391)
Screenshot: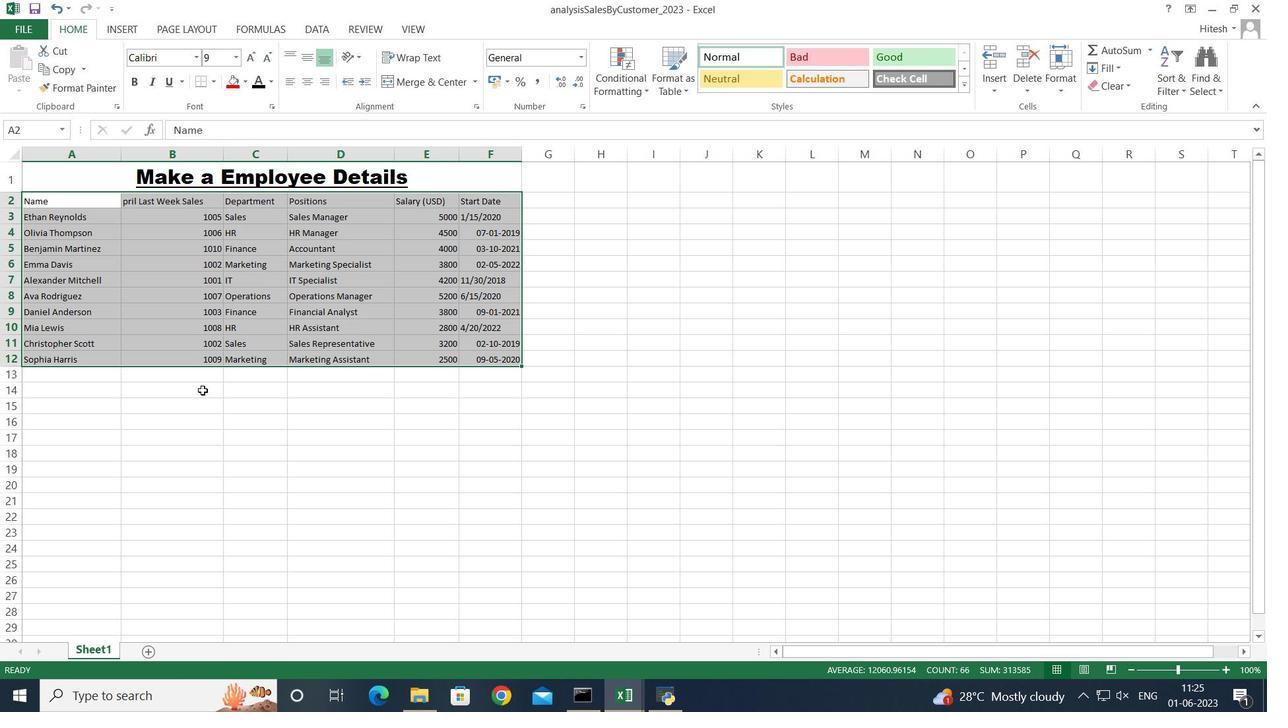 
Action: Mouse moved to (58, 182)
Screenshot: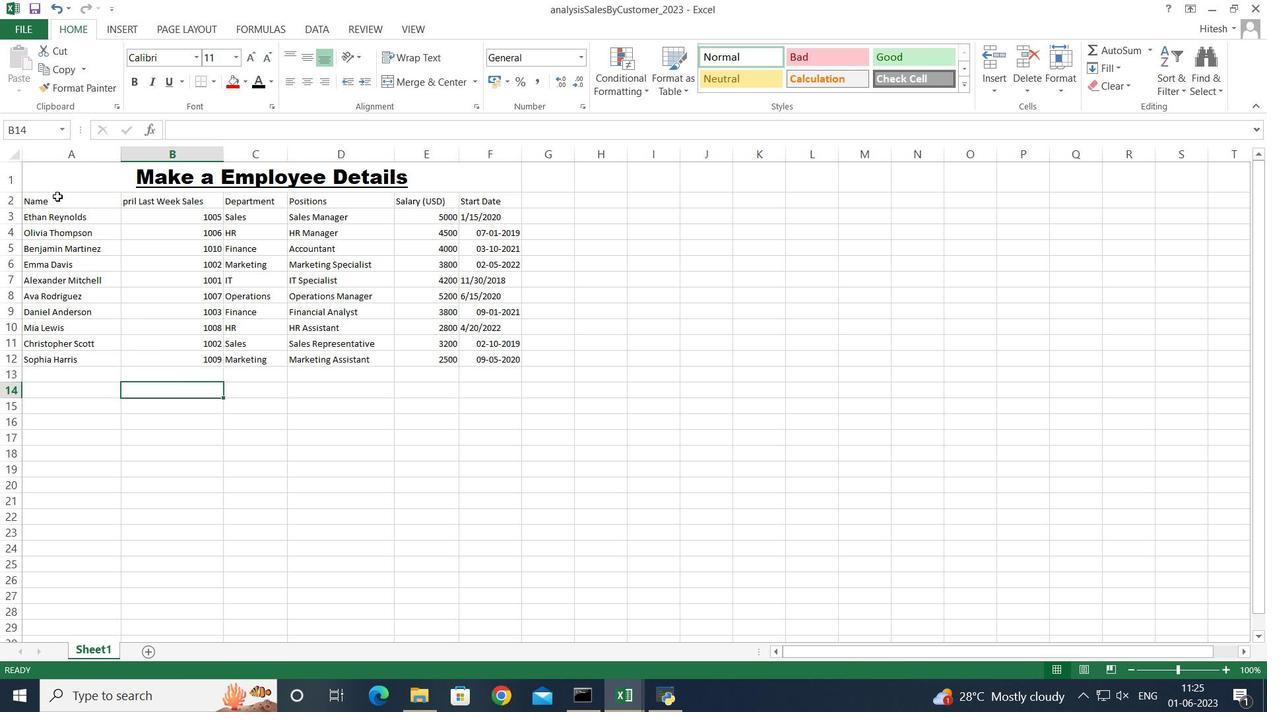 
Action: Mouse pressed left at (58, 182)
Screenshot: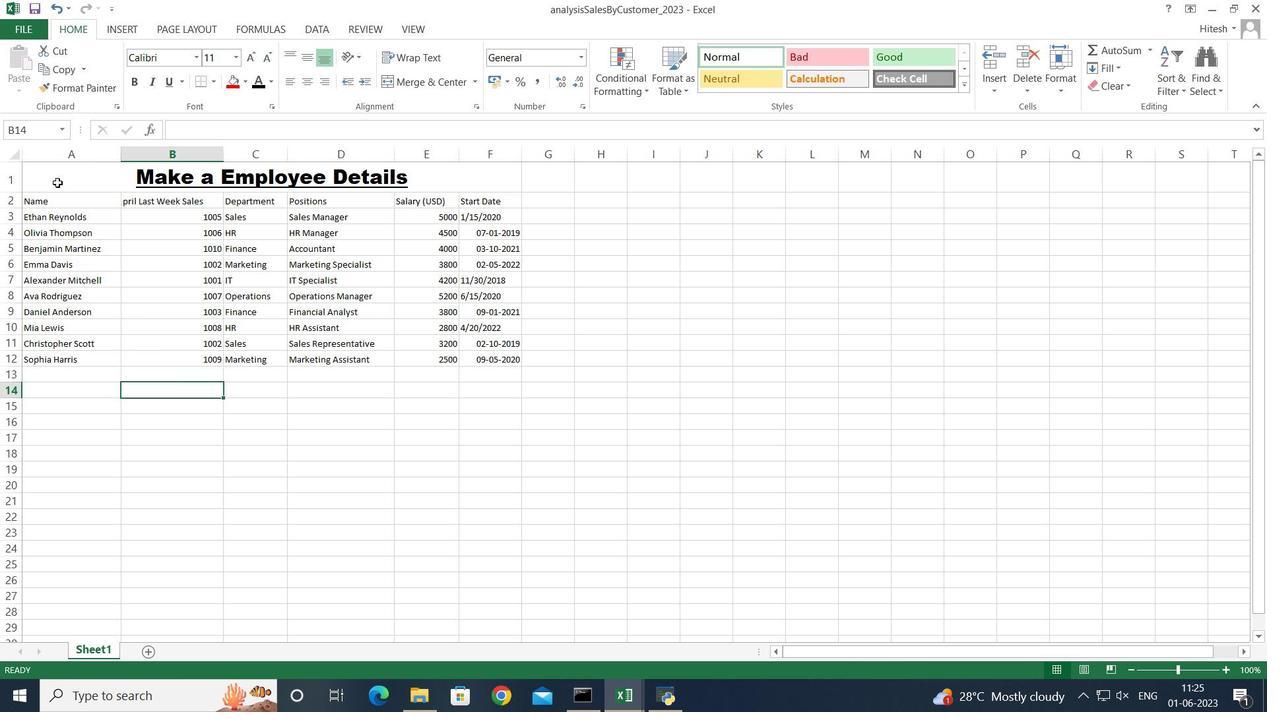 
Action: Key pressed <Key.shift><Key.down><Key.down><Key.down><Key.down><Key.down><Key.down><Key.down><Key.down><Key.down><Key.down><Key.down><Key.down><Key.up>
Screenshot: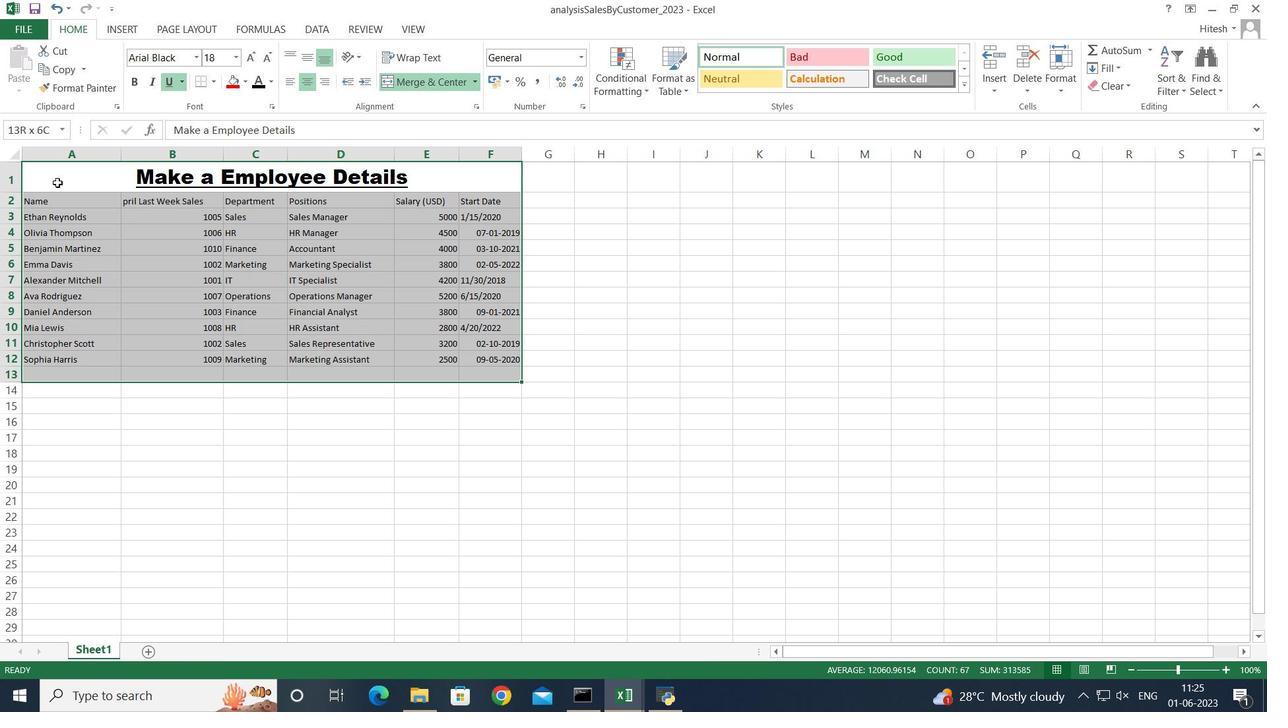 
Action: Mouse moved to (303, 81)
Screenshot: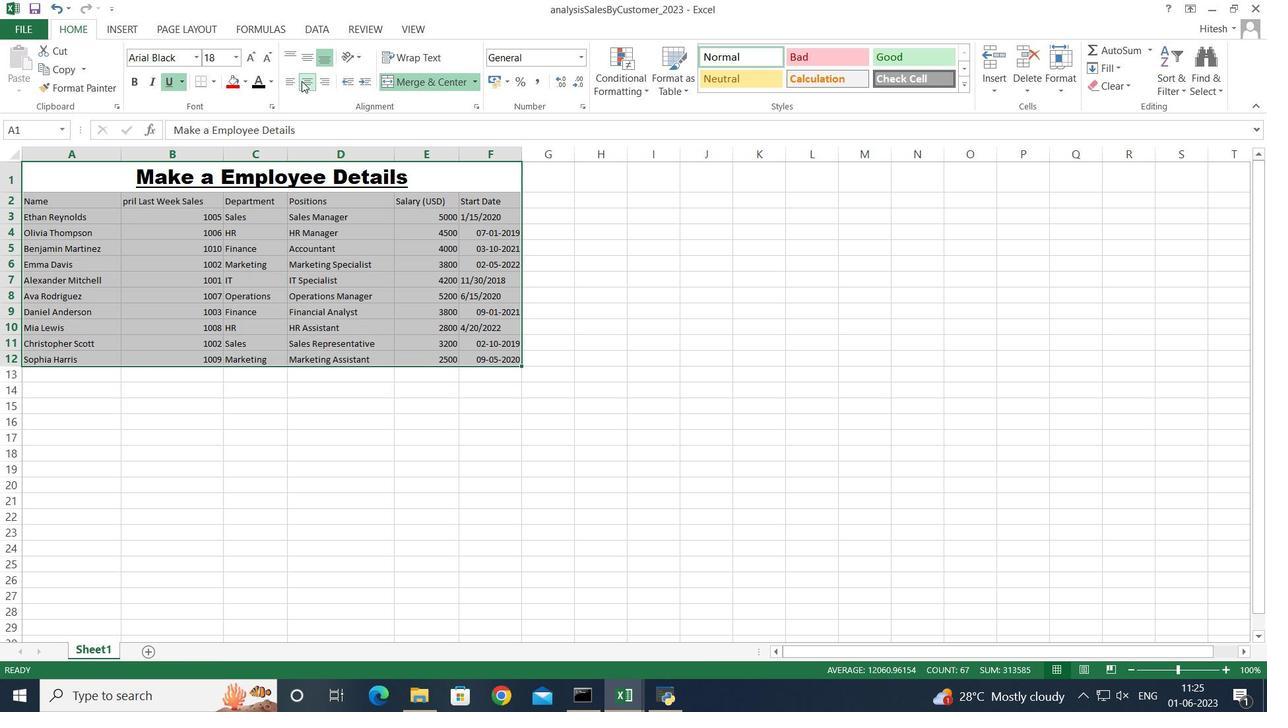 
Action: Mouse pressed left at (303, 81)
Screenshot: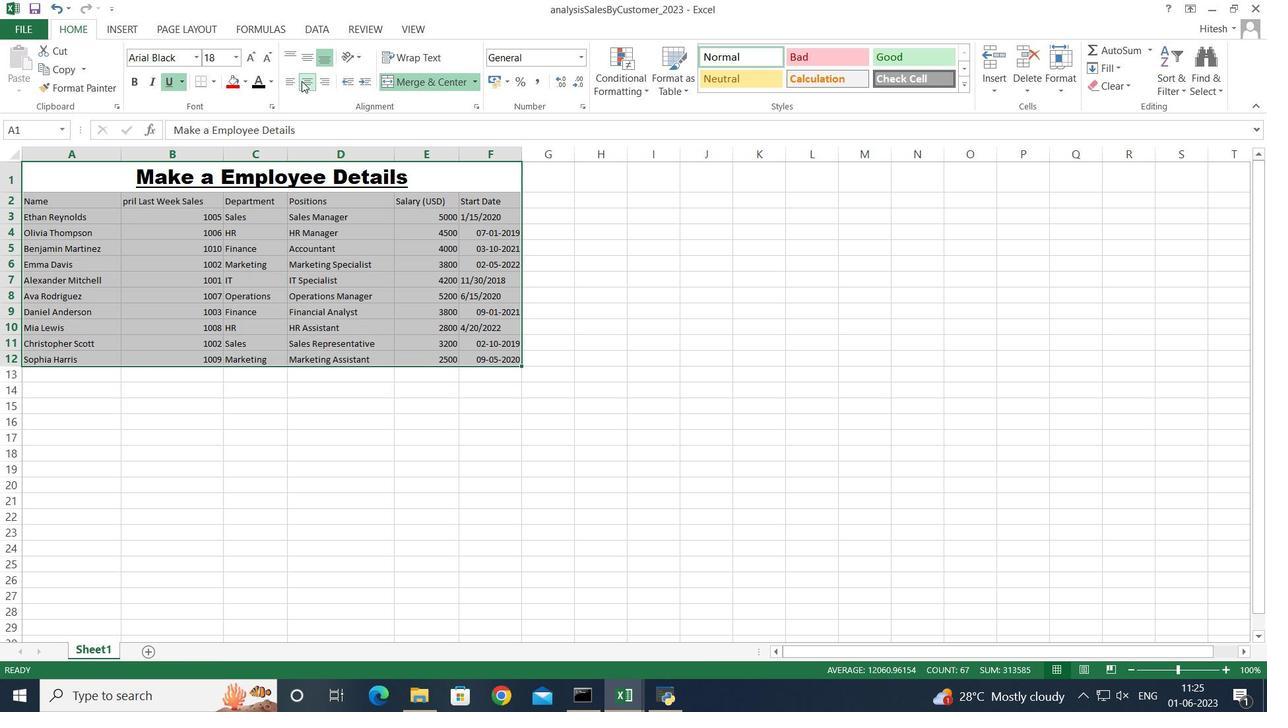 
Action: Mouse pressed left at (303, 81)
Screenshot: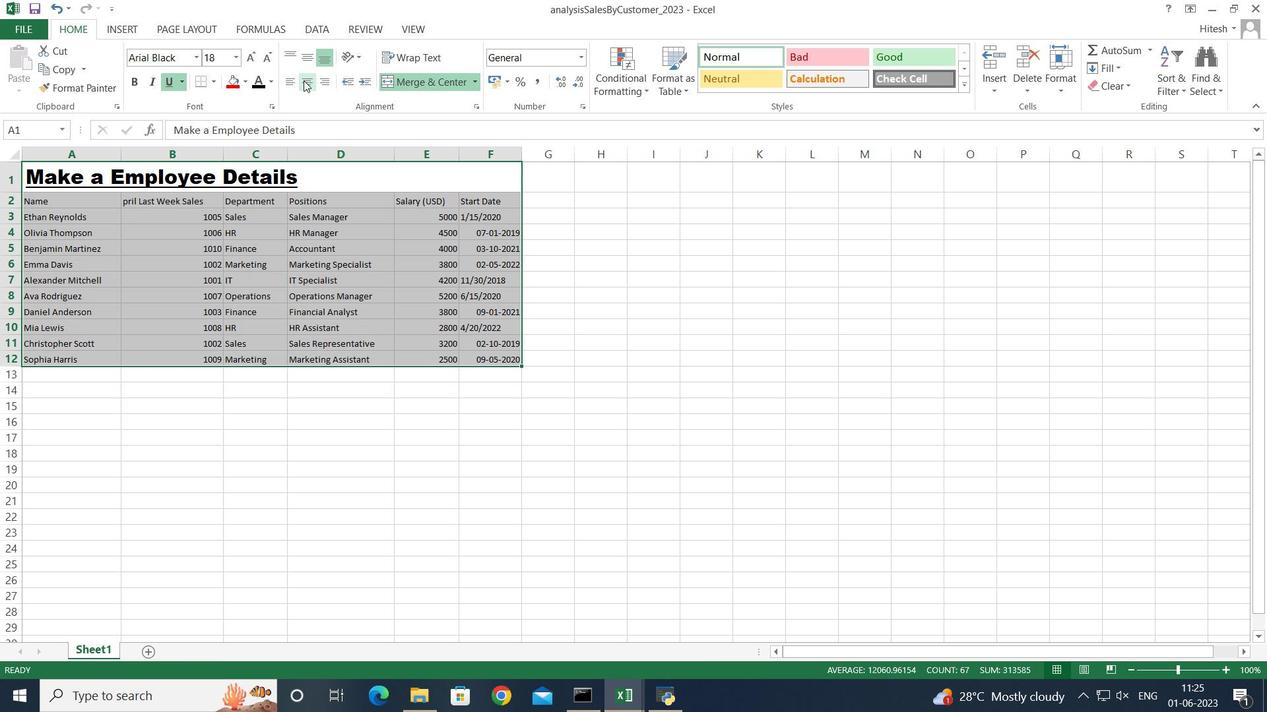 
Action: Mouse moved to (283, 433)
Screenshot: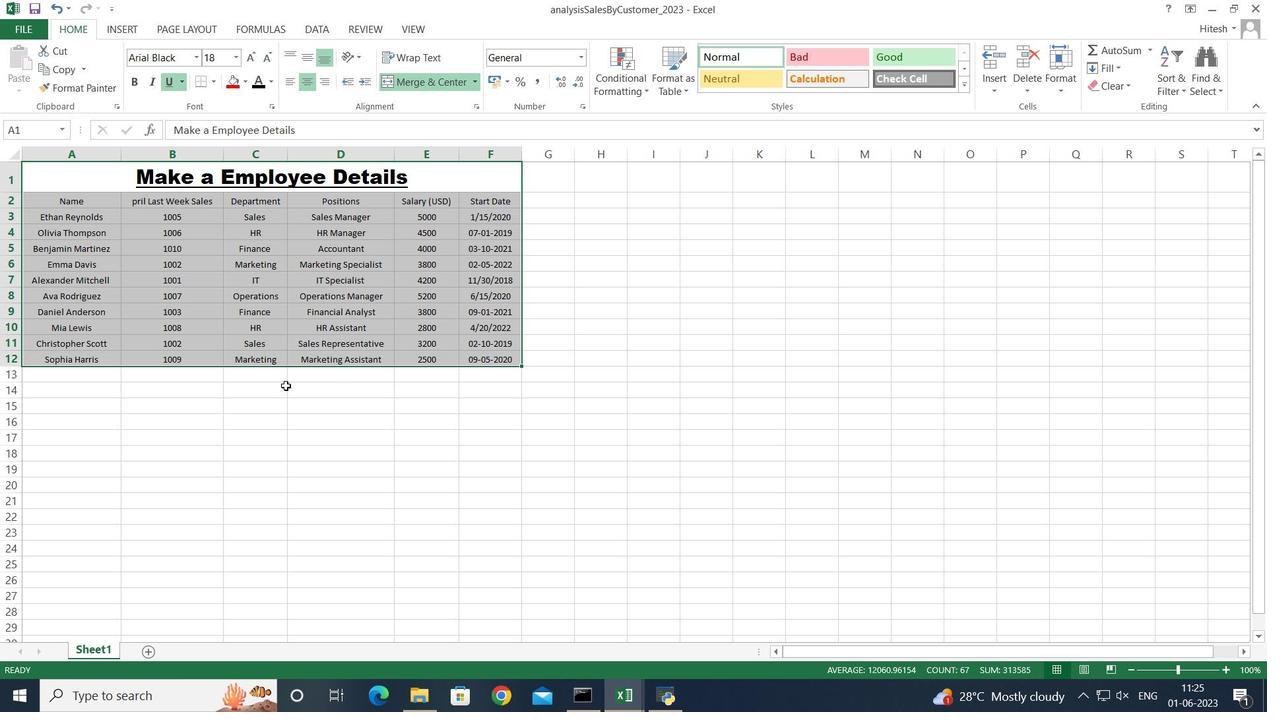 
Action: Mouse pressed left at (283, 433)
Screenshot: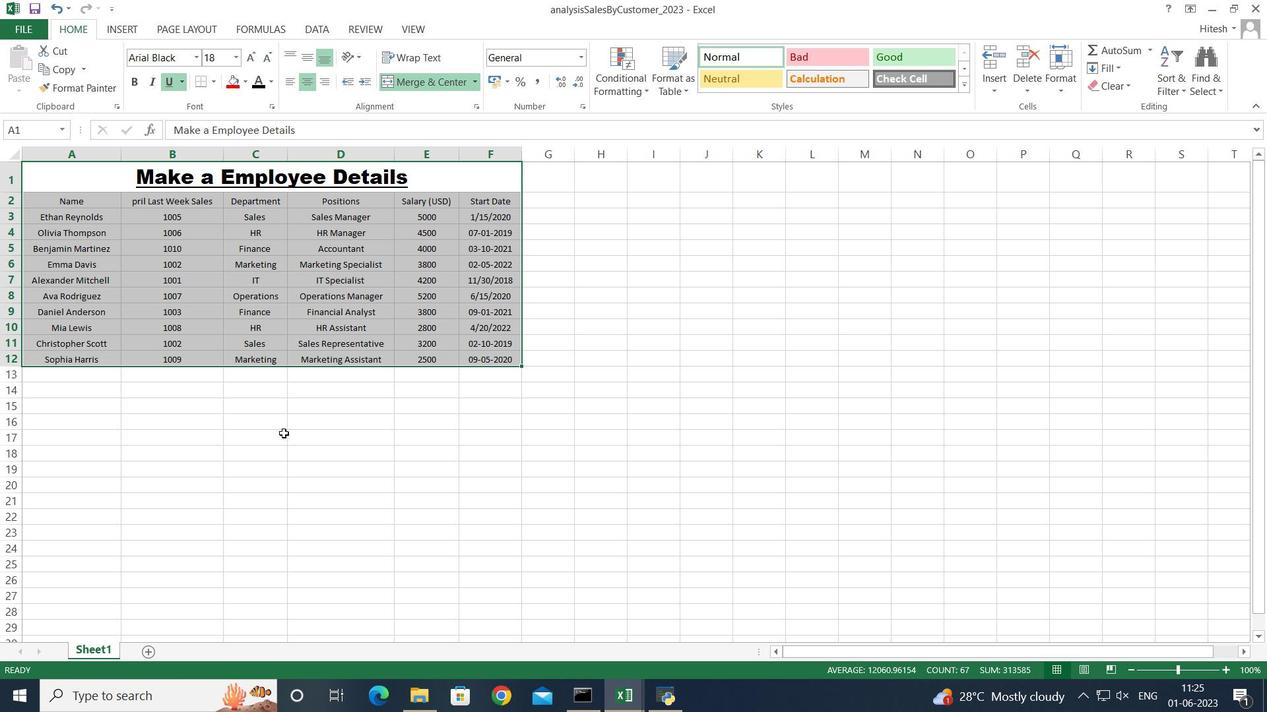 
Action: Mouse moved to (283, 433)
Screenshot: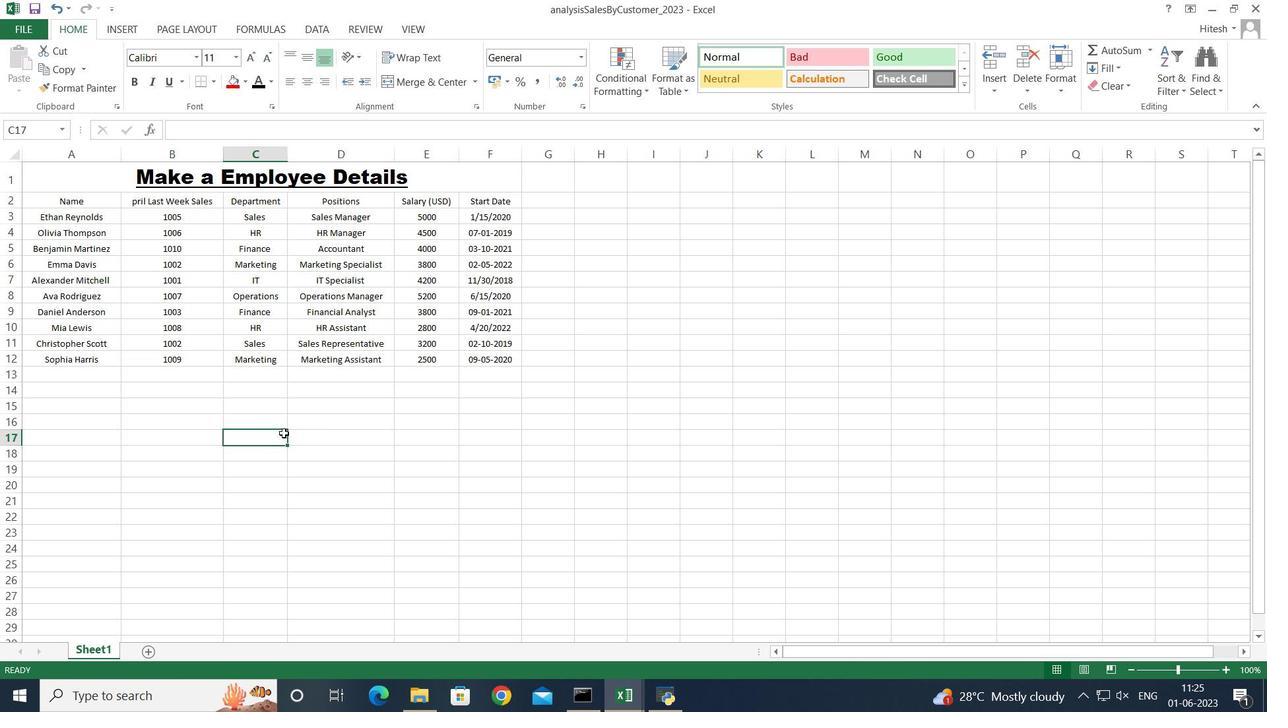 
